 Task: Find connections with filter location Tela with filter topic #hr with filter profile language Potuguese with filter current company TransPerfect with filter school SNS College of Engineering with filter industry Rail Transportation with filter service category Management with filter keywords title Brand Manager
Action: Mouse moved to (496, 68)
Screenshot: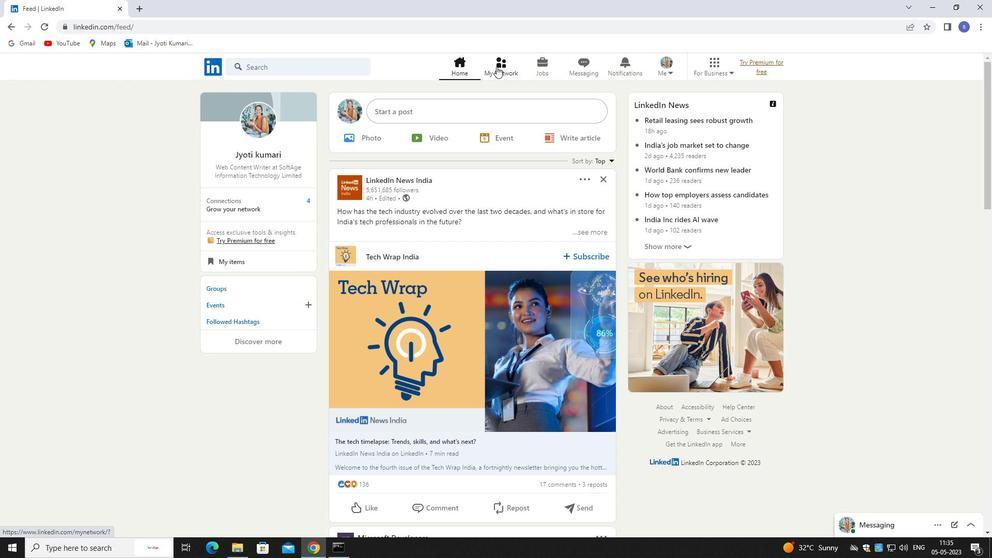 
Action: Mouse pressed left at (496, 68)
Screenshot: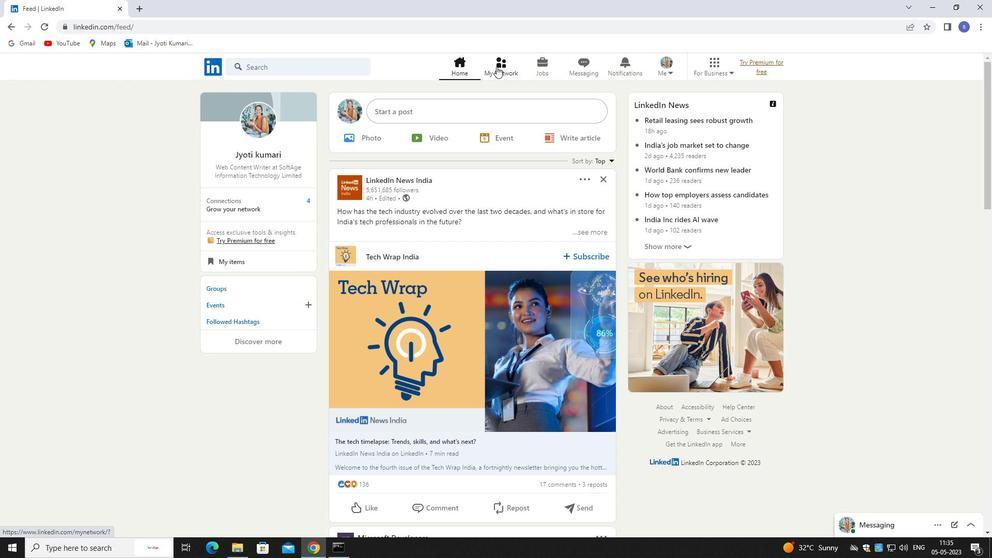 
Action: Mouse moved to (305, 121)
Screenshot: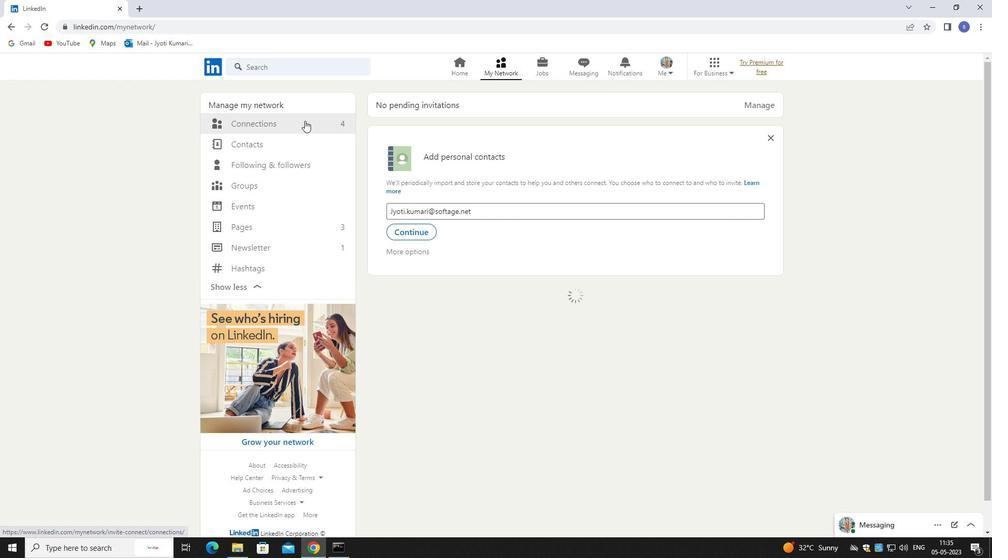 
Action: Mouse pressed left at (305, 121)
Screenshot: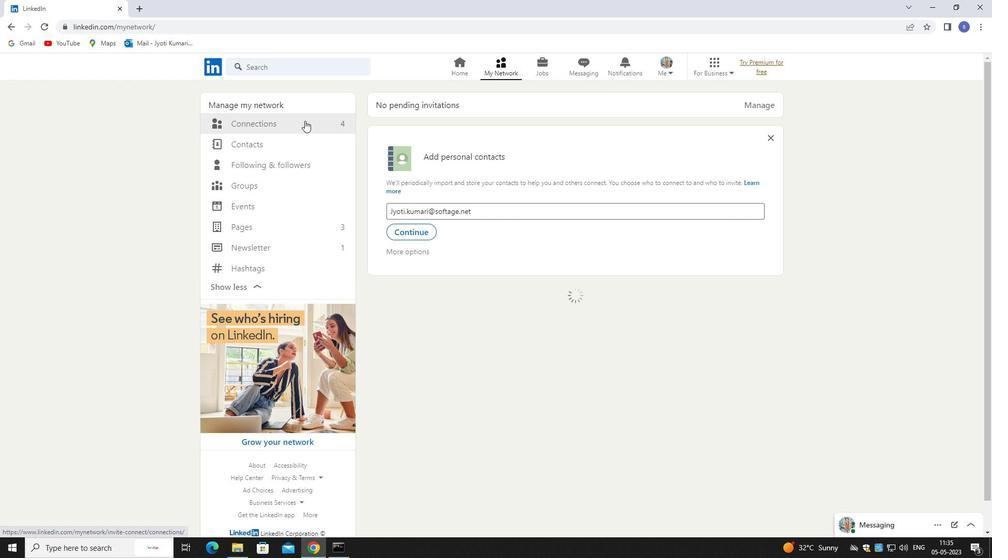 
Action: Mouse moved to (305, 121)
Screenshot: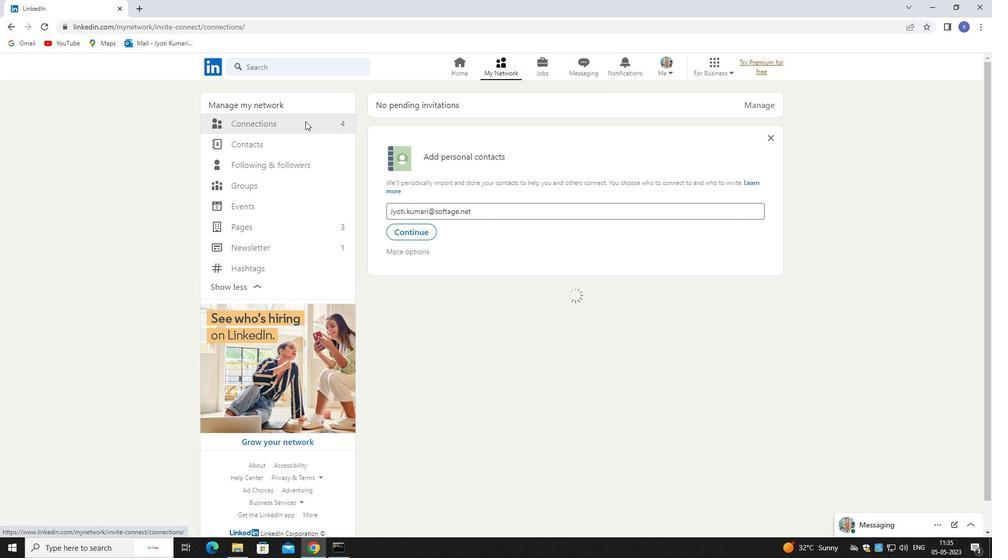 
Action: Mouse pressed left at (305, 121)
Screenshot: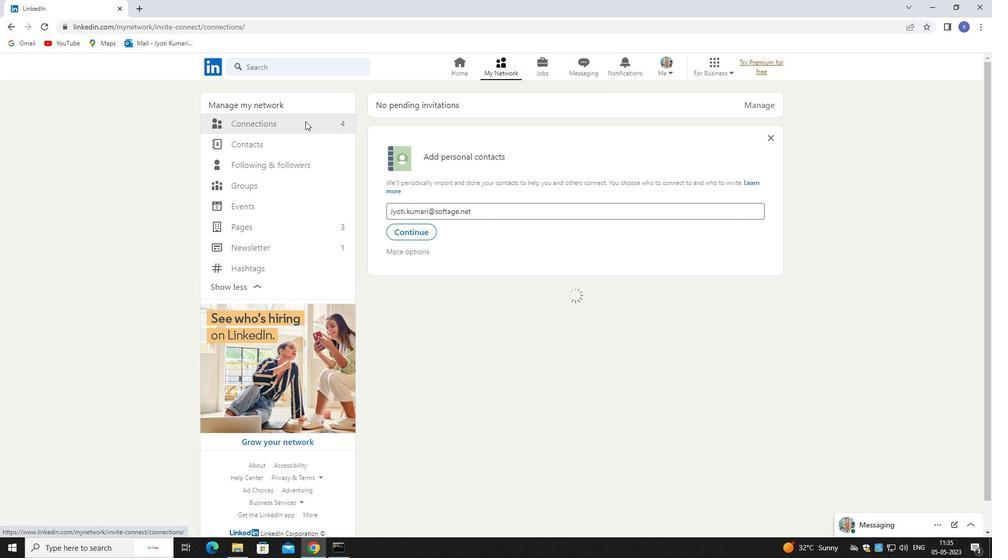 
Action: Mouse moved to (571, 123)
Screenshot: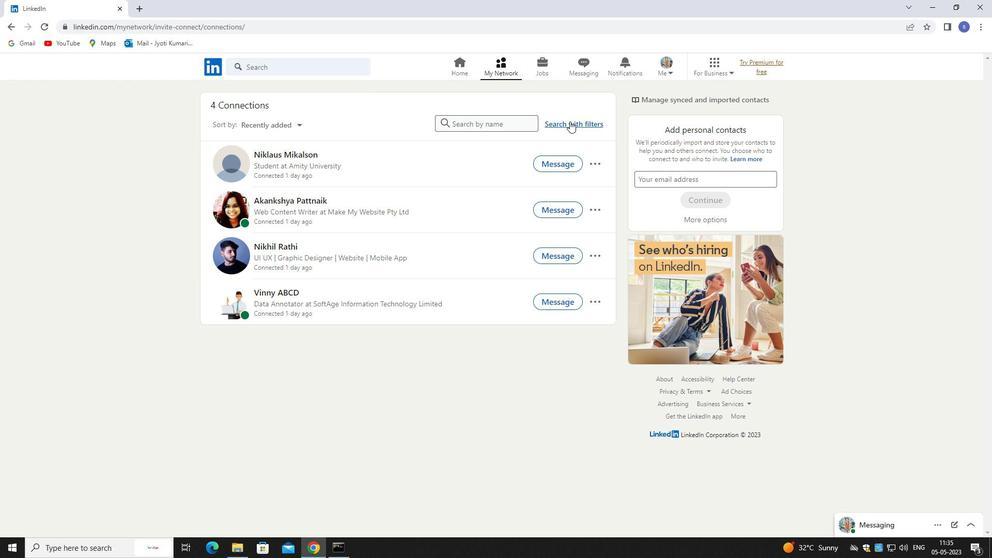
Action: Mouse pressed left at (571, 123)
Screenshot: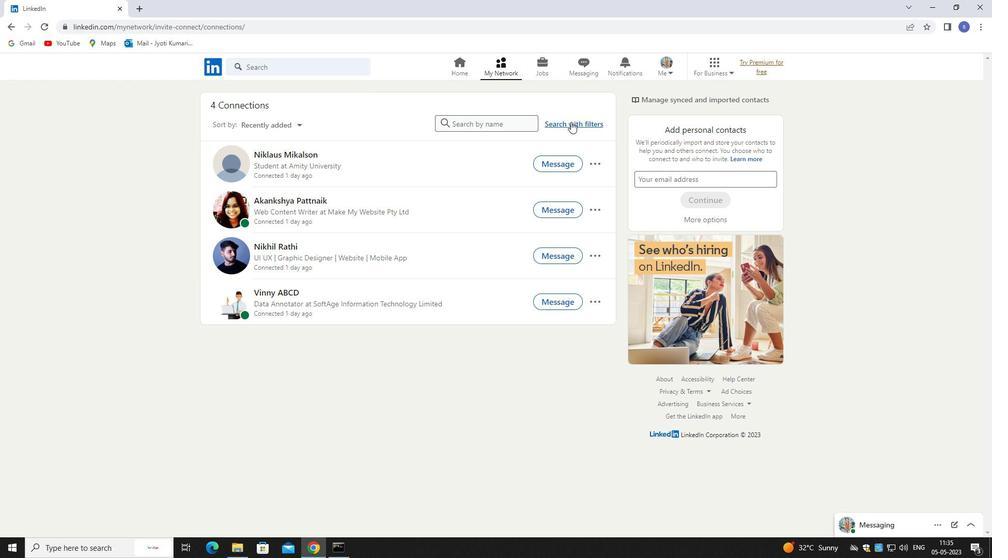 
Action: Mouse moved to (533, 92)
Screenshot: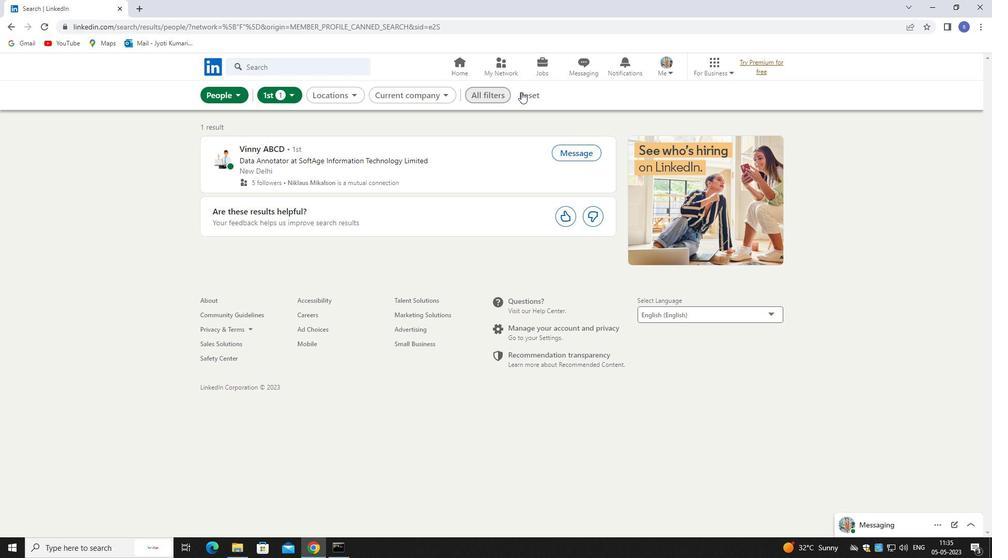 
Action: Mouse pressed left at (533, 92)
Screenshot: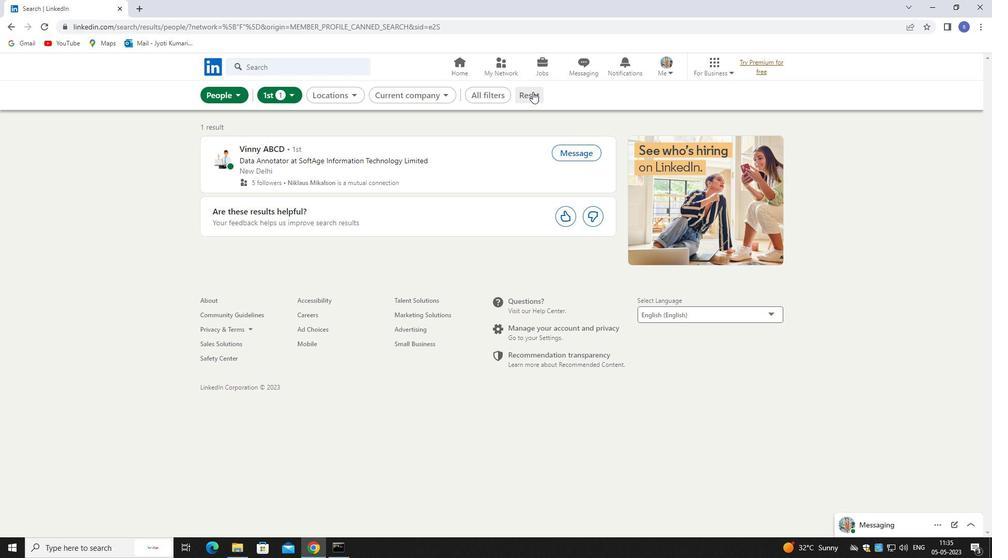 
Action: Mouse moved to (492, 94)
Screenshot: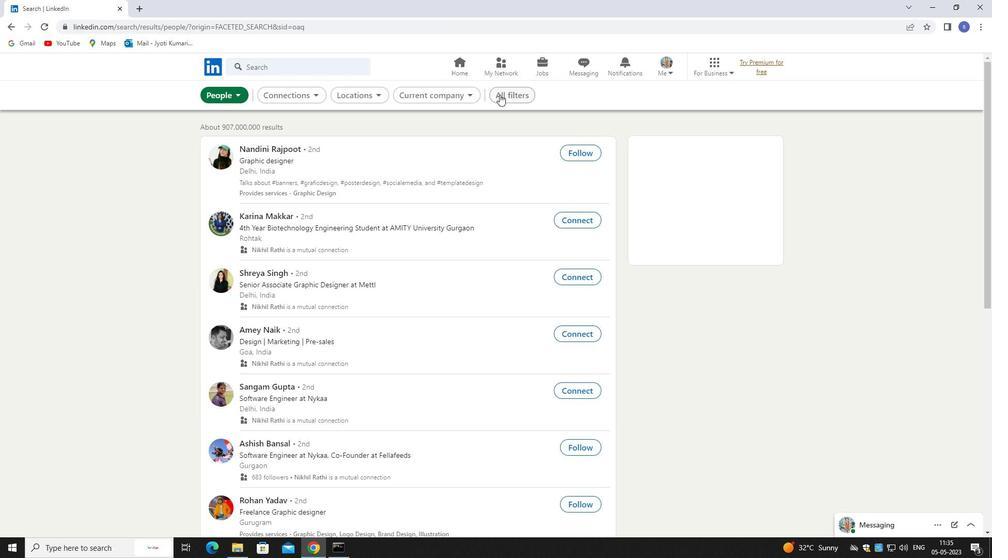 
Action: Mouse pressed left at (492, 94)
Screenshot: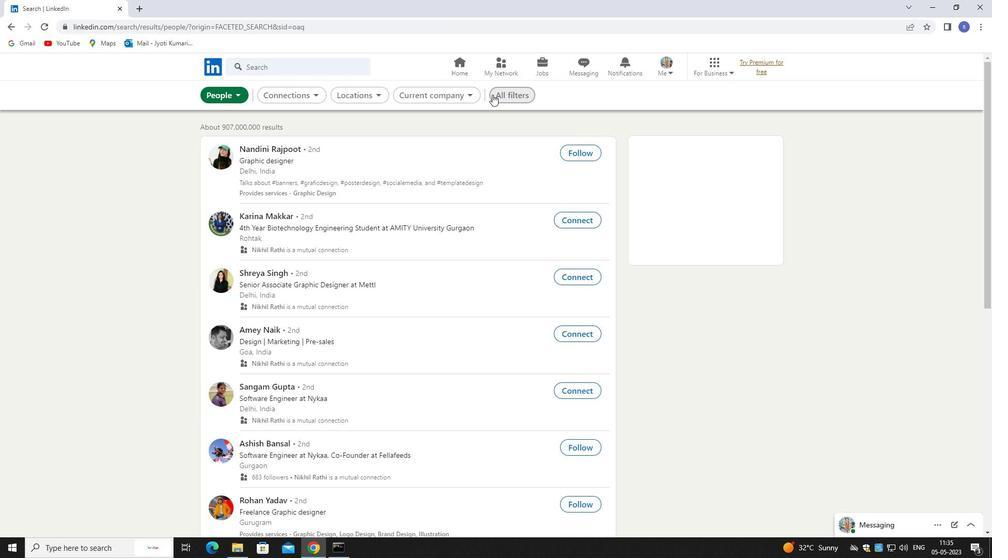 
Action: Mouse moved to (871, 403)
Screenshot: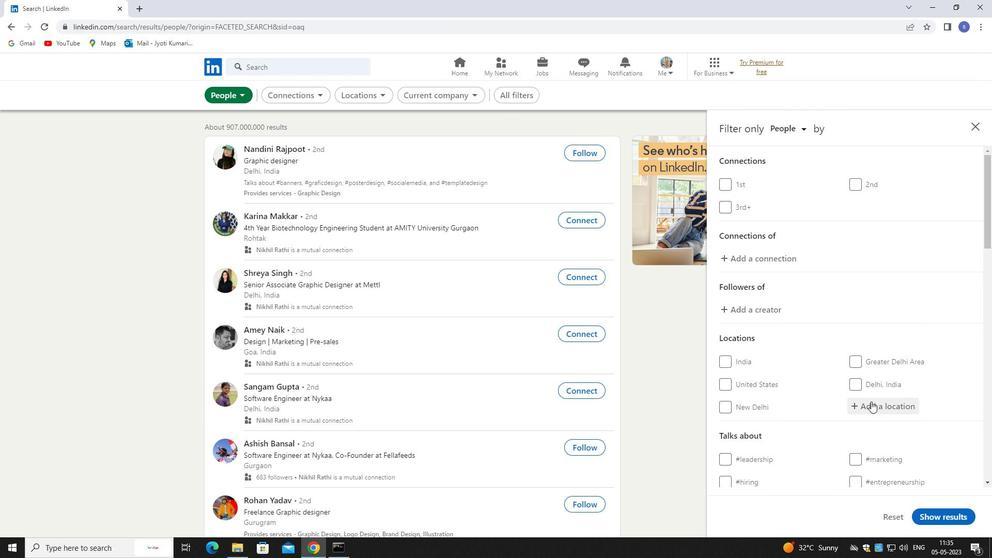 
Action: Mouse pressed left at (871, 403)
Screenshot: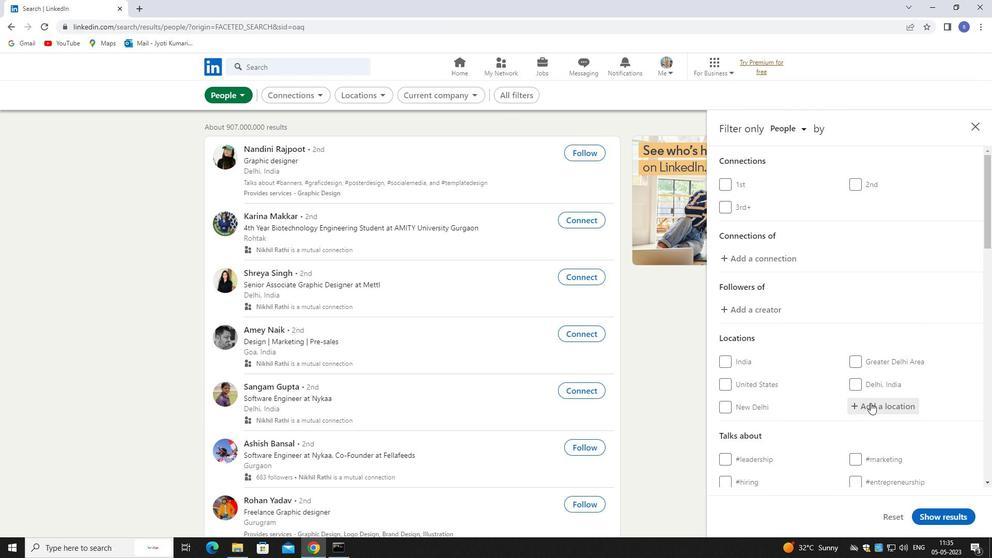
Action: Mouse moved to (870, 404)
Screenshot: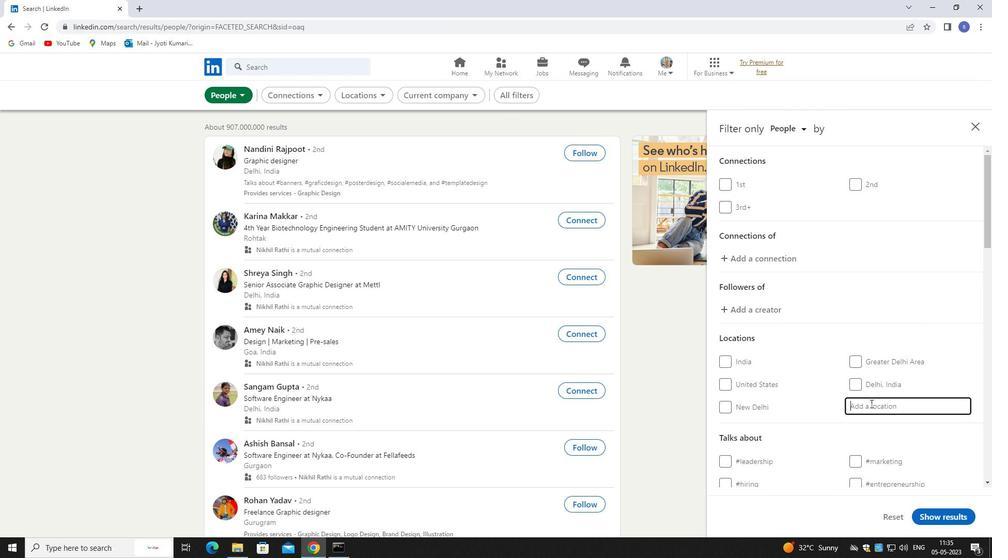 
Action: Key pressed <Key.shift>TELA
Screenshot: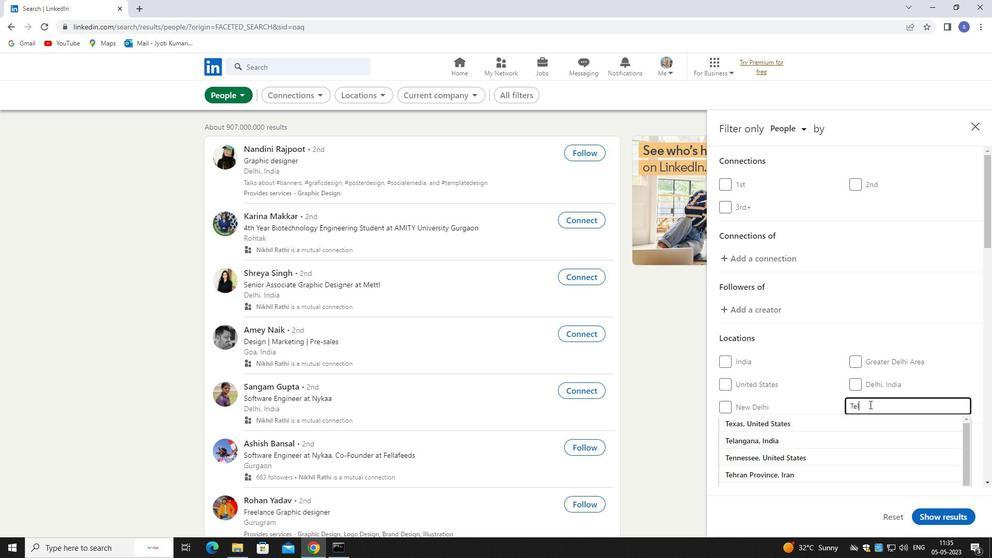 
Action: Mouse moved to (876, 430)
Screenshot: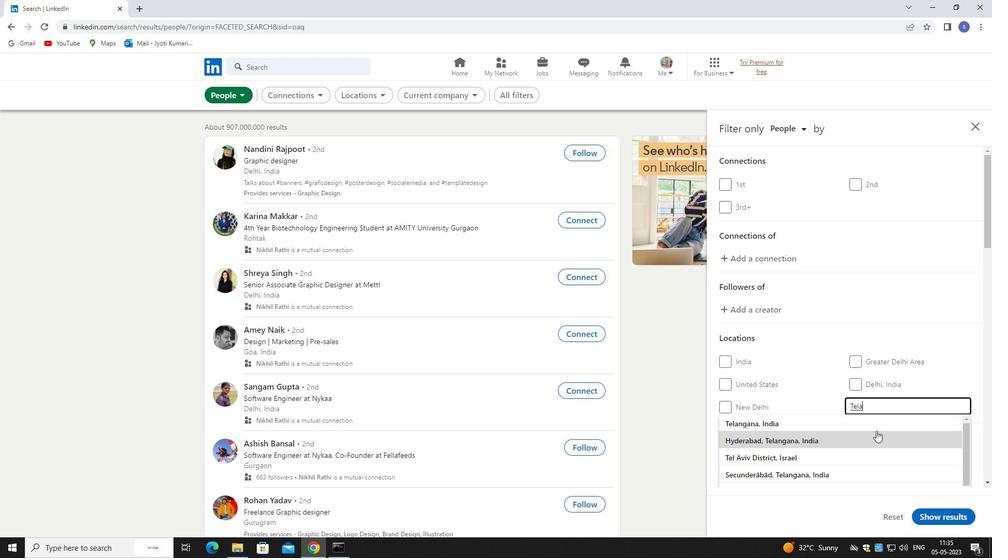 
Action: Mouse scrolled (876, 430) with delta (0, 0)
Screenshot: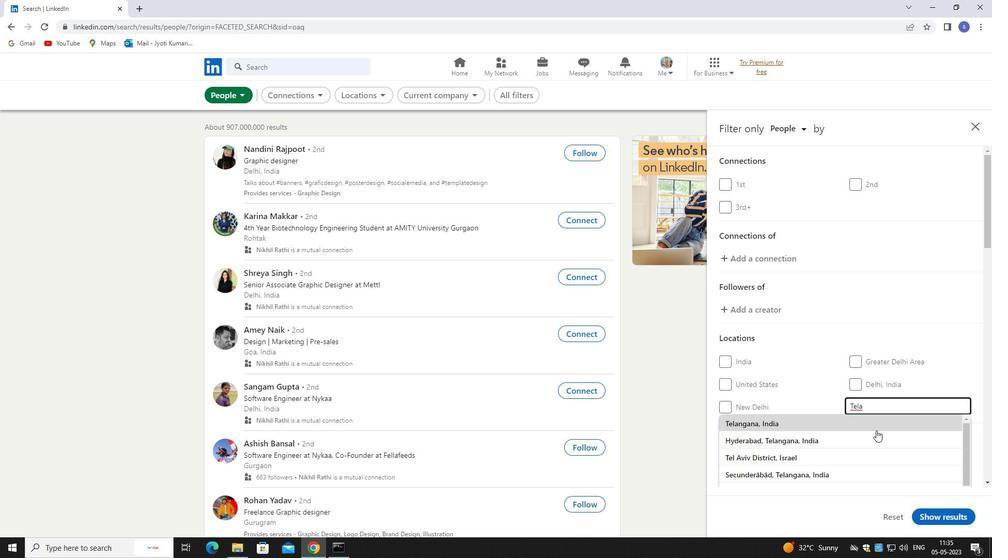 
Action: Mouse scrolled (876, 430) with delta (0, 0)
Screenshot: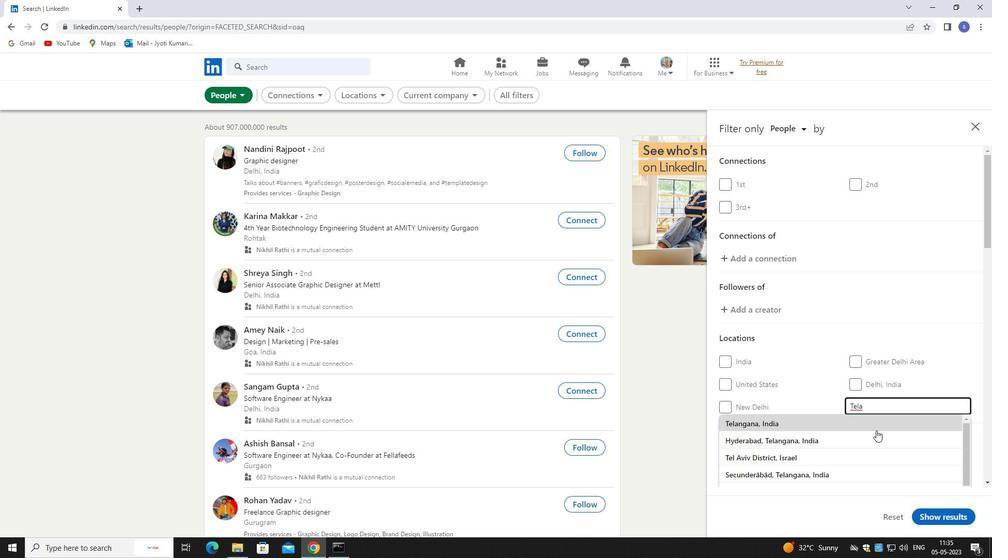 
Action: Mouse scrolled (876, 430) with delta (0, 0)
Screenshot: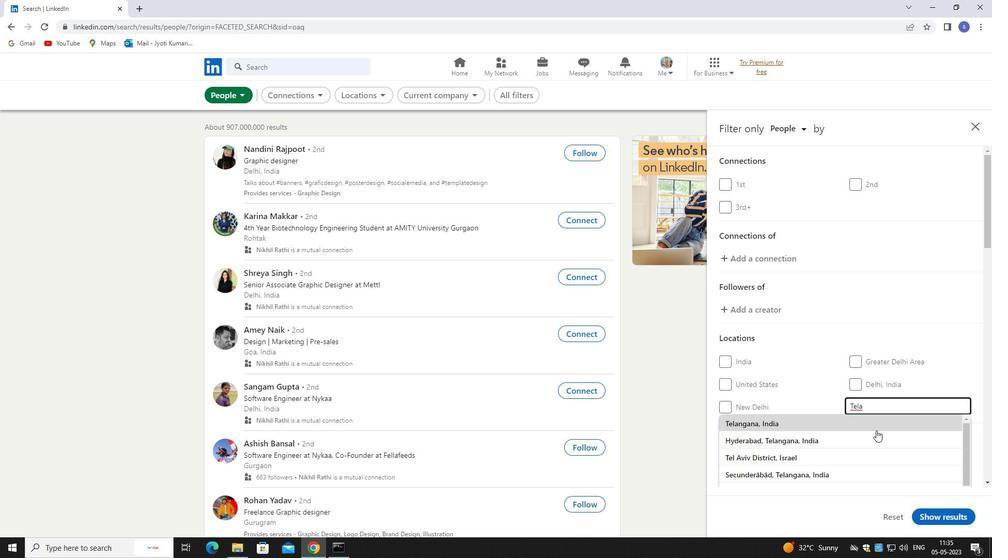 
Action: Mouse moved to (867, 357)
Screenshot: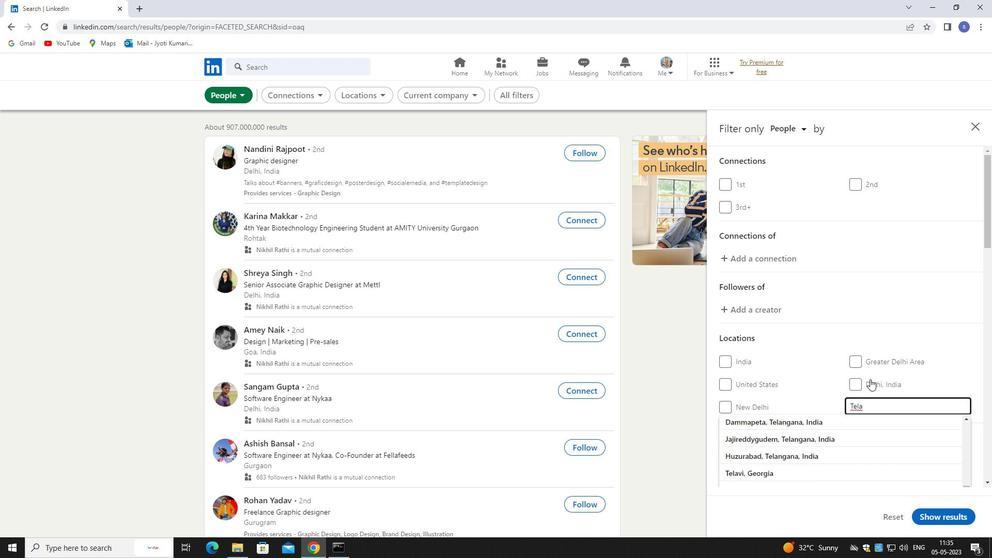 
Action: Mouse scrolled (867, 357) with delta (0, 0)
Screenshot: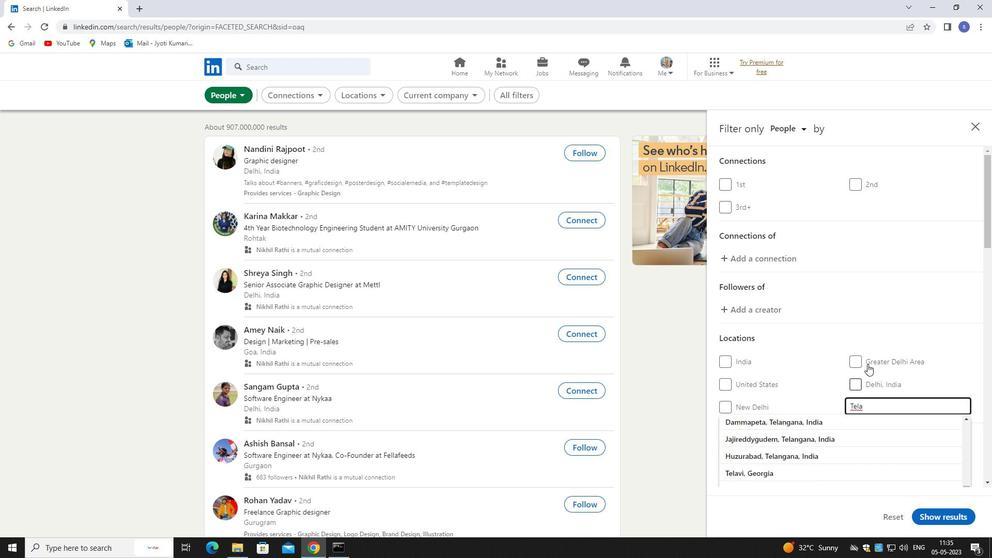 
Action: Mouse scrolled (867, 357) with delta (0, 0)
Screenshot: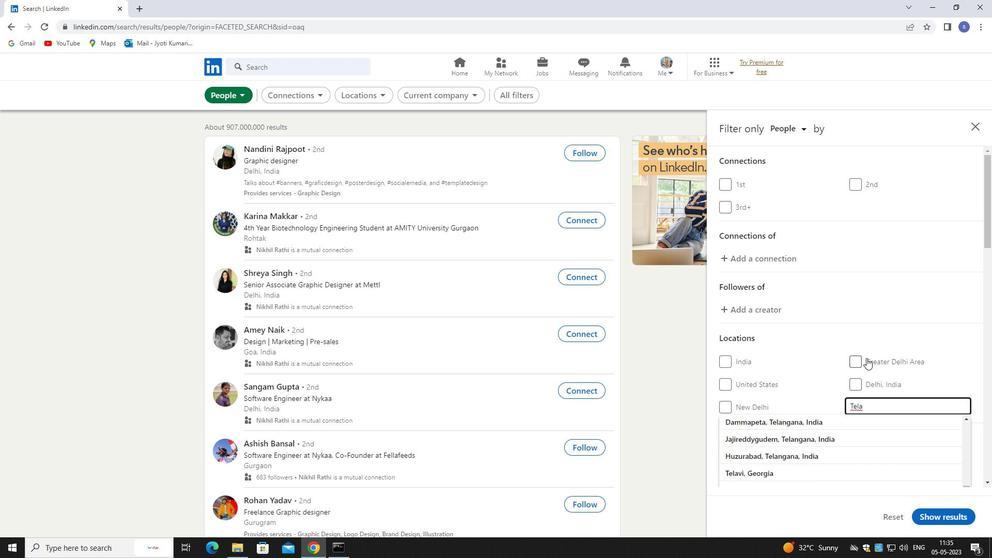 
Action: Mouse scrolled (867, 357) with delta (0, 0)
Screenshot: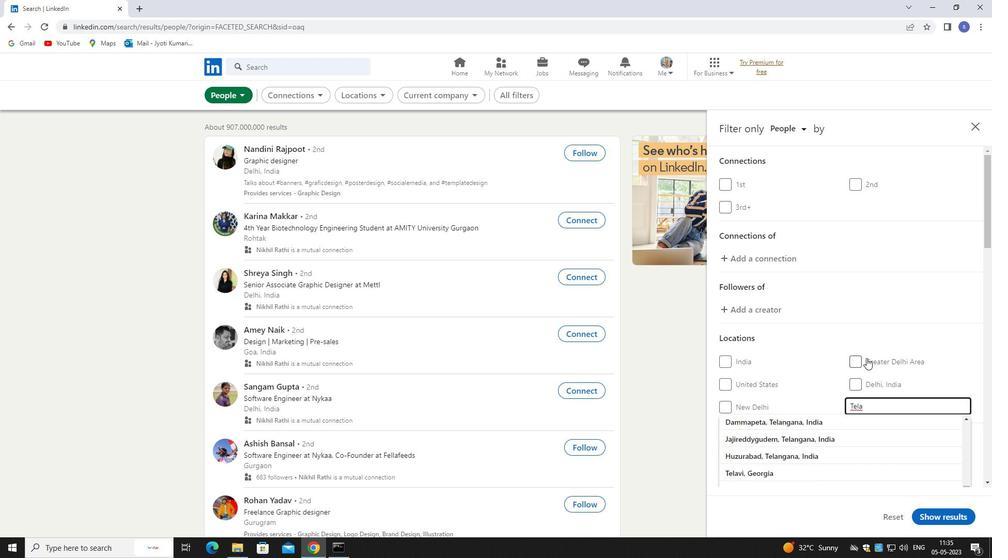 
Action: Mouse scrolled (867, 357) with delta (0, 0)
Screenshot: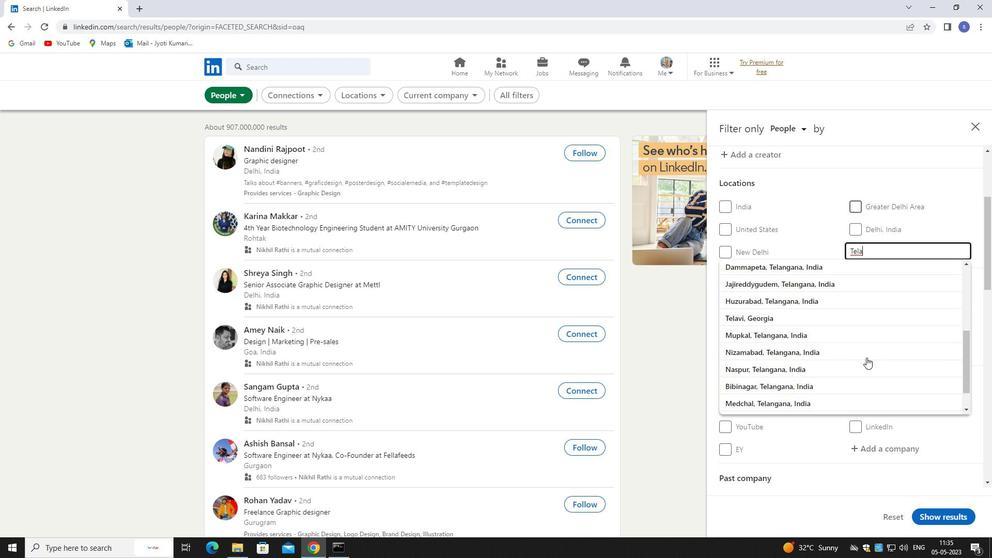 
Action: Mouse scrolled (867, 357) with delta (0, 0)
Screenshot: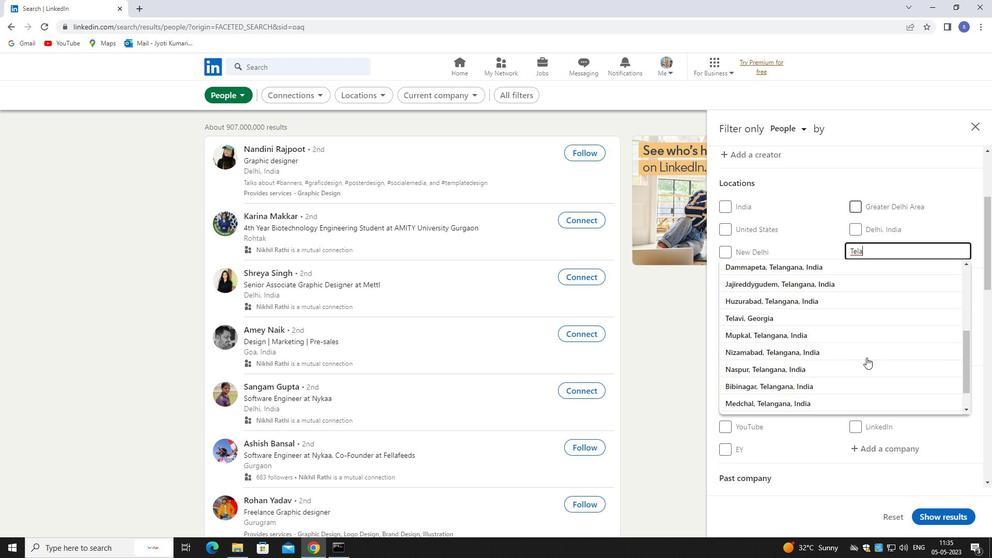 
Action: Mouse scrolled (867, 357) with delta (0, 0)
Screenshot: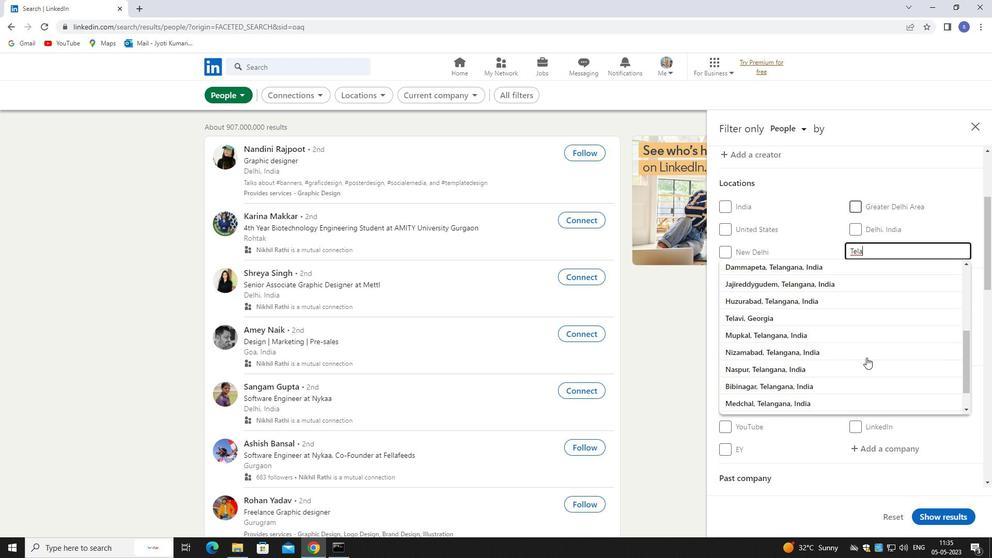 
Action: Mouse moved to (878, 291)
Screenshot: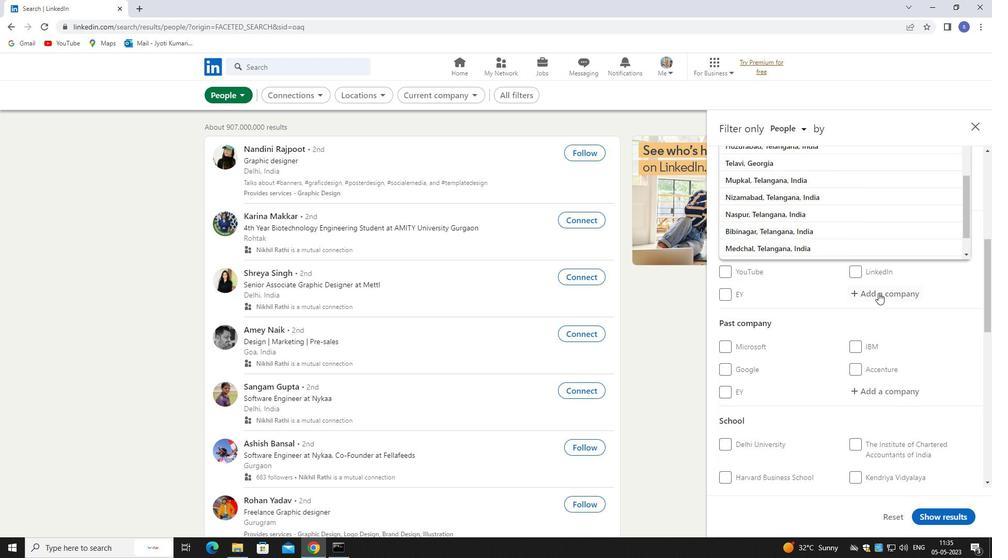 
Action: Mouse pressed left at (878, 291)
Screenshot: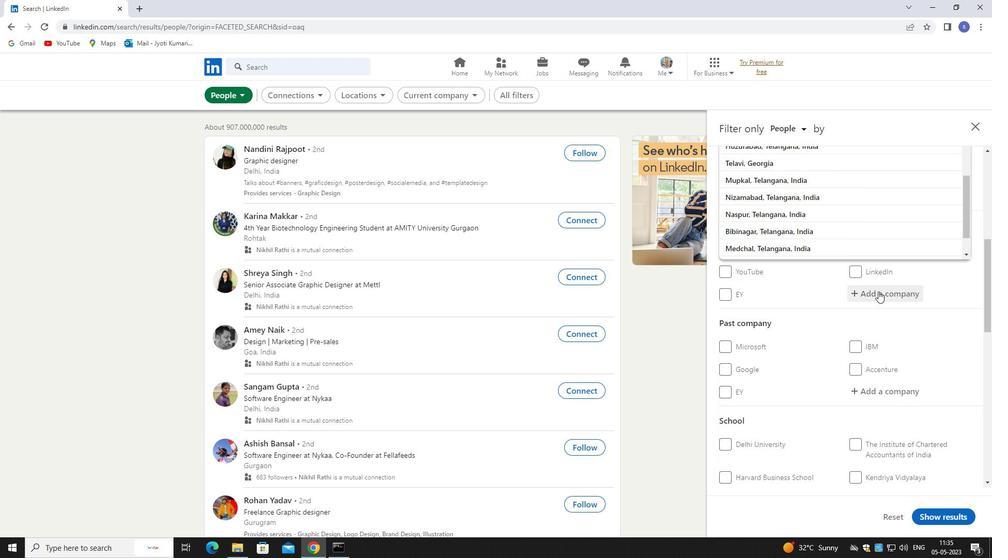
Action: Mouse moved to (883, 190)
Screenshot: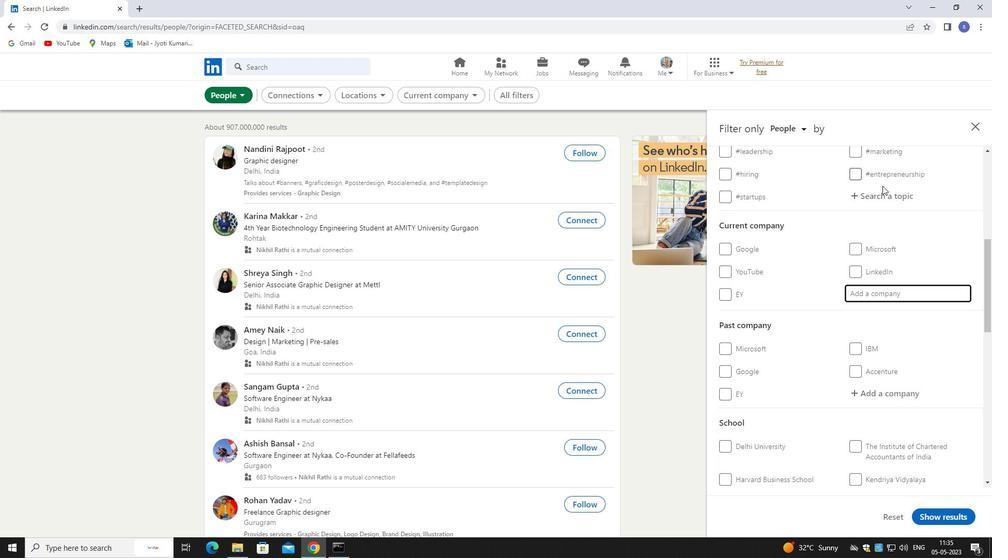 
Action: Mouse pressed left at (883, 190)
Screenshot: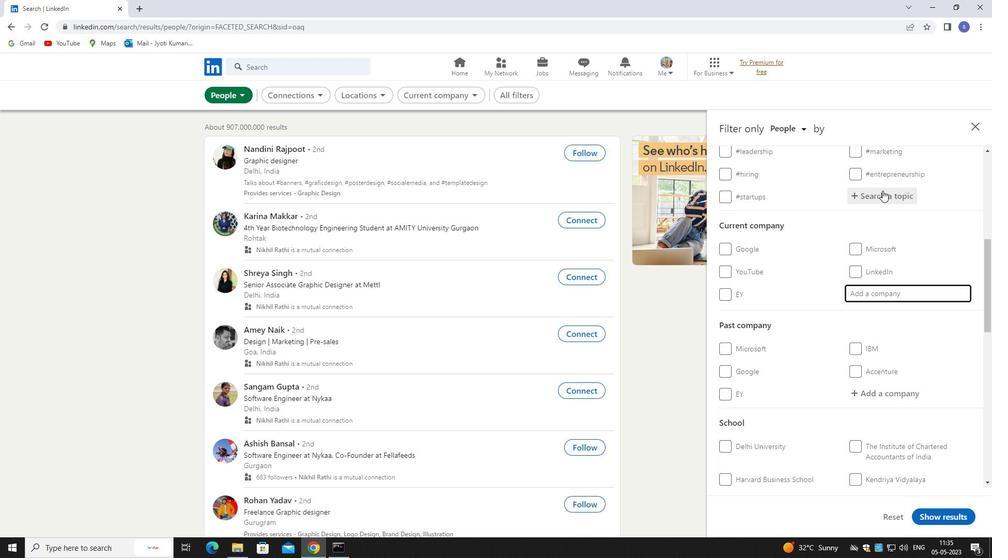 
Action: Key pressed HR
Screenshot: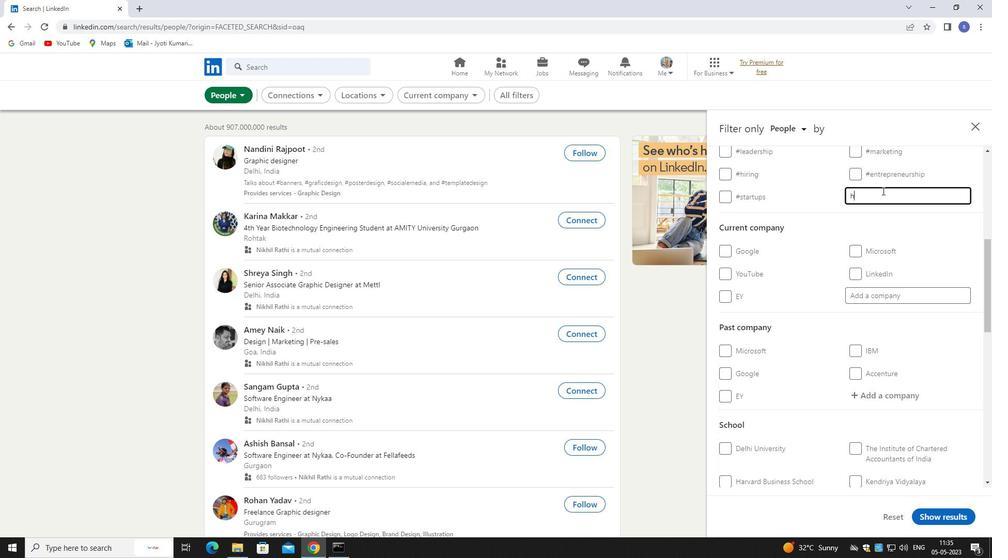 
Action: Mouse moved to (854, 213)
Screenshot: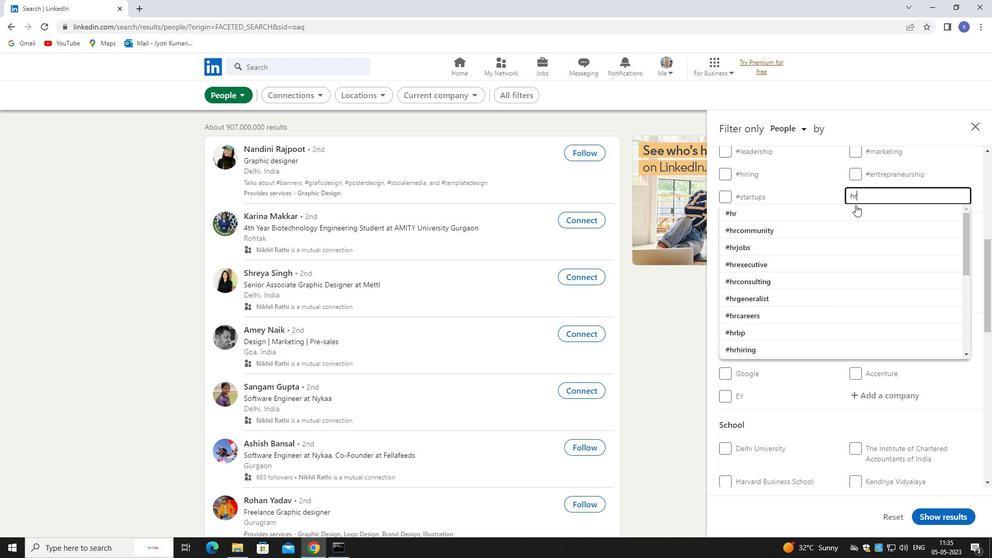 
Action: Mouse pressed left at (854, 213)
Screenshot: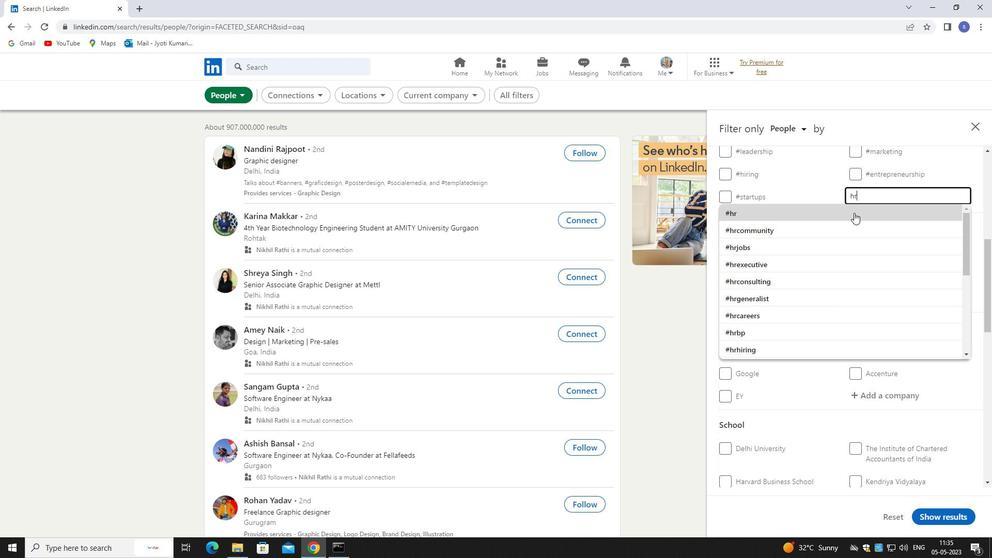 
Action: Mouse scrolled (854, 212) with delta (0, 0)
Screenshot: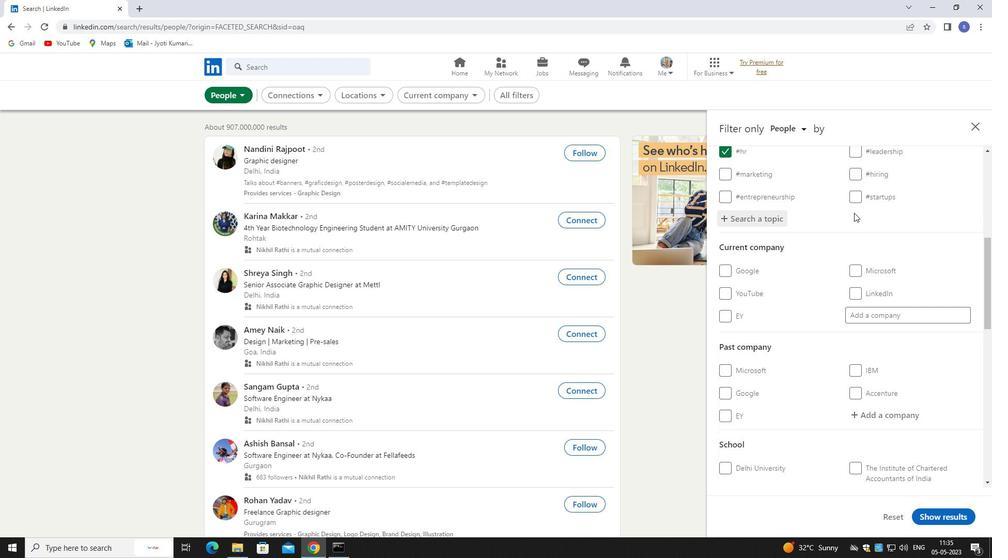 
Action: Mouse scrolled (854, 212) with delta (0, 0)
Screenshot: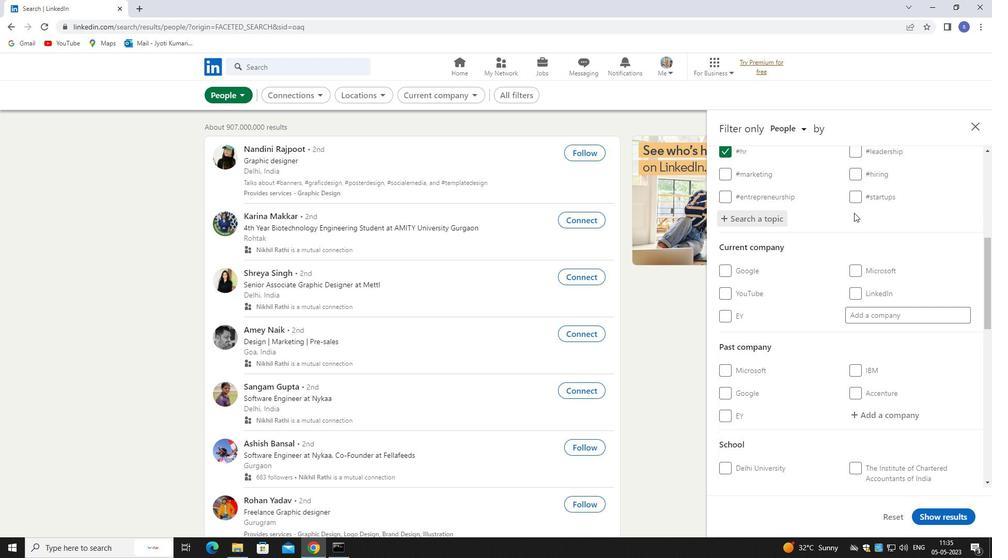 
Action: Mouse moved to (854, 214)
Screenshot: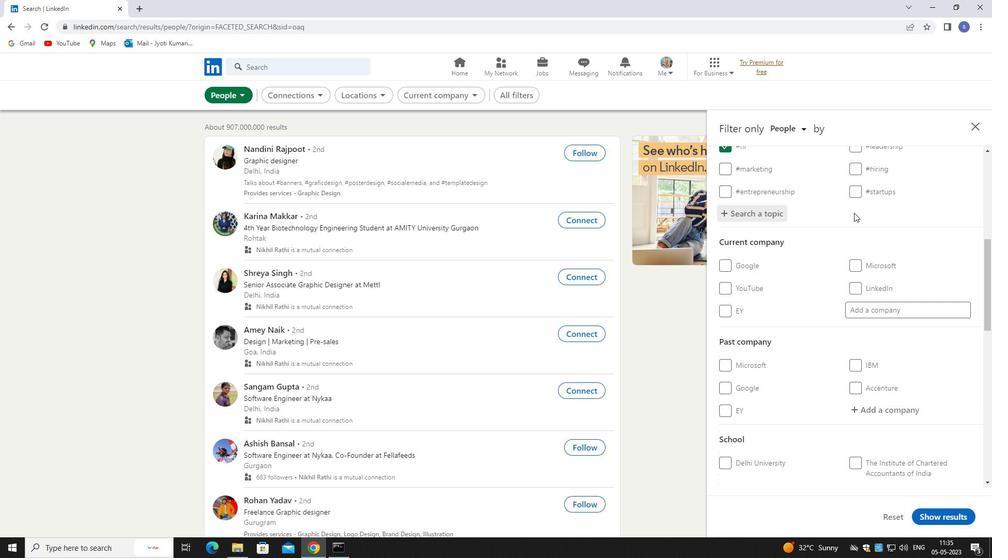 
Action: Mouse scrolled (854, 214) with delta (0, 0)
Screenshot: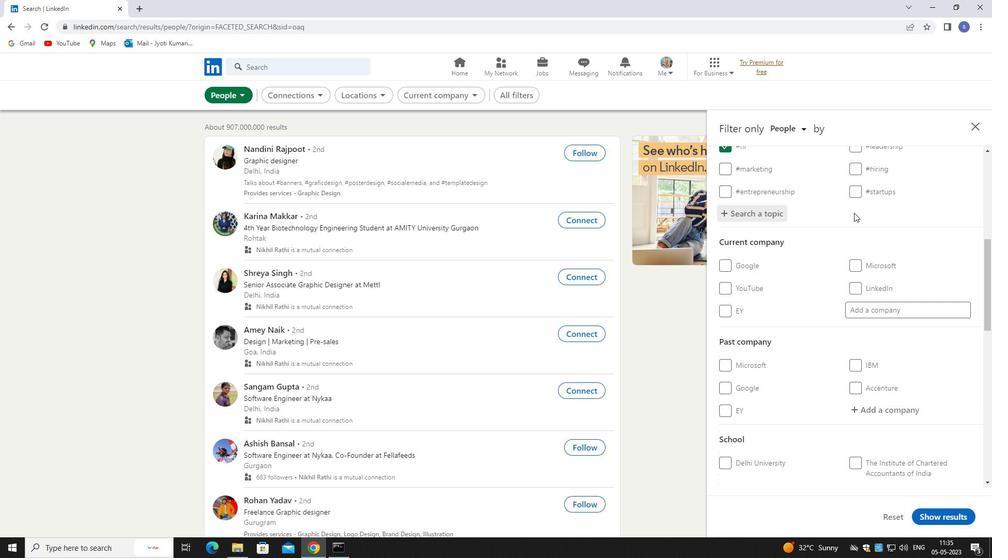 
Action: Mouse moved to (895, 163)
Screenshot: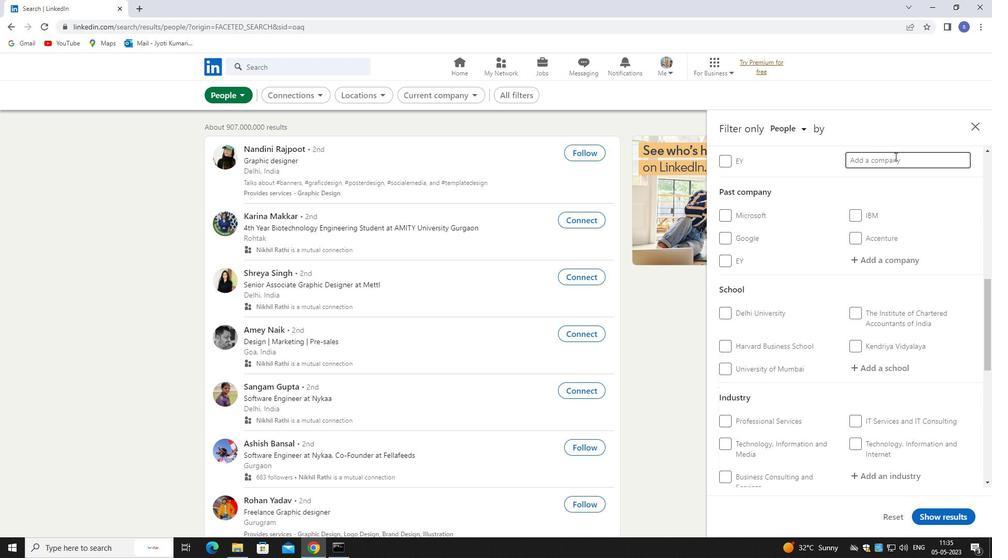 
Action: Mouse pressed left at (895, 163)
Screenshot: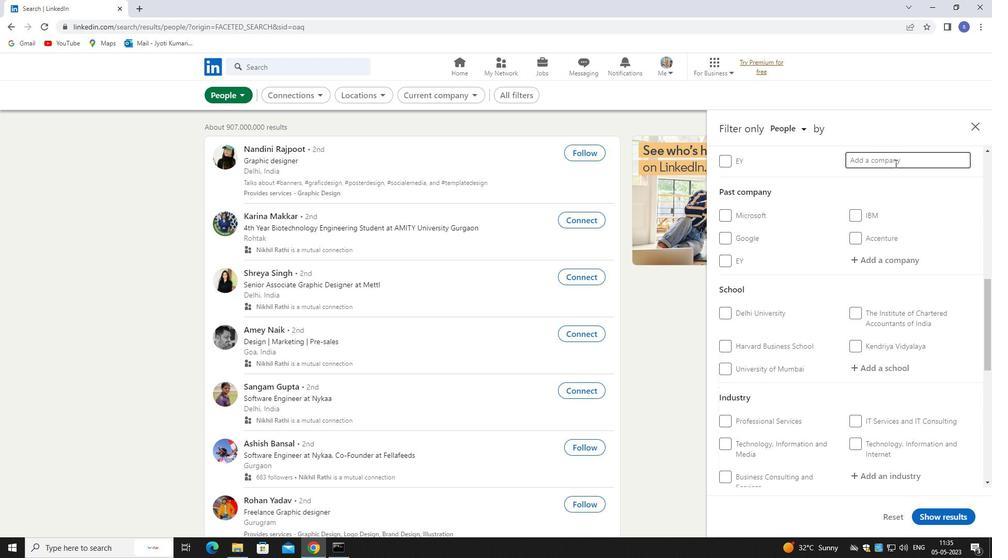 
Action: Key pressed TRANSP
Screenshot: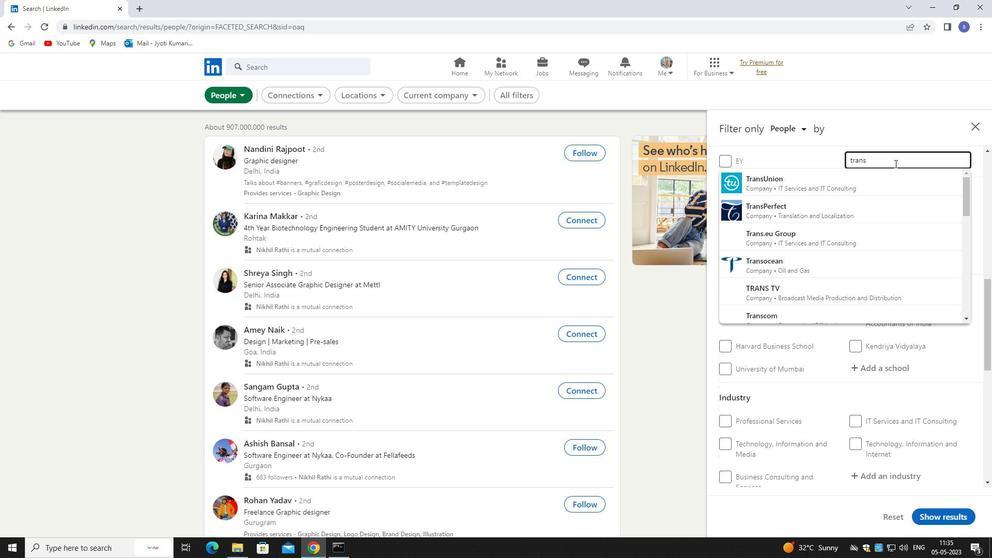 
Action: Mouse moved to (895, 177)
Screenshot: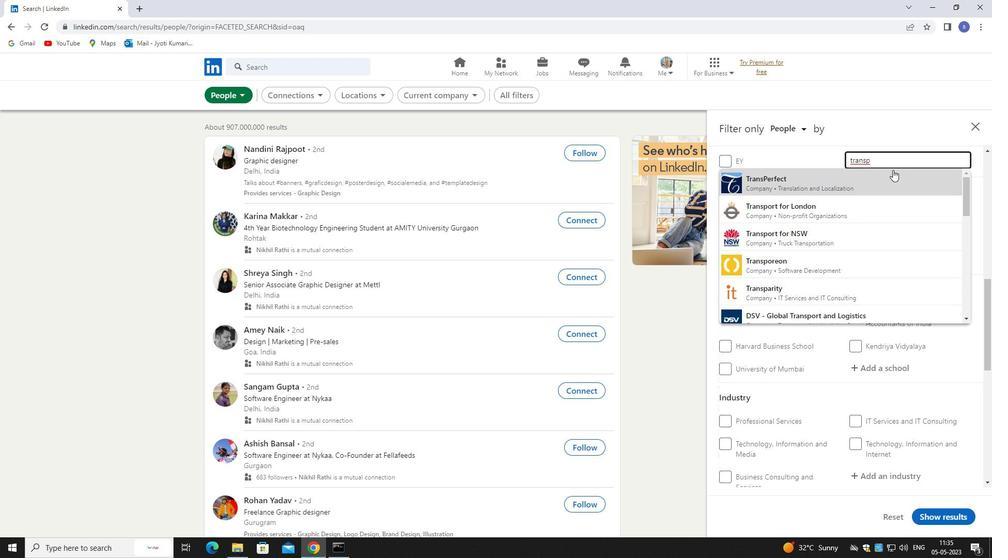 
Action: Mouse pressed left at (895, 177)
Screenshot: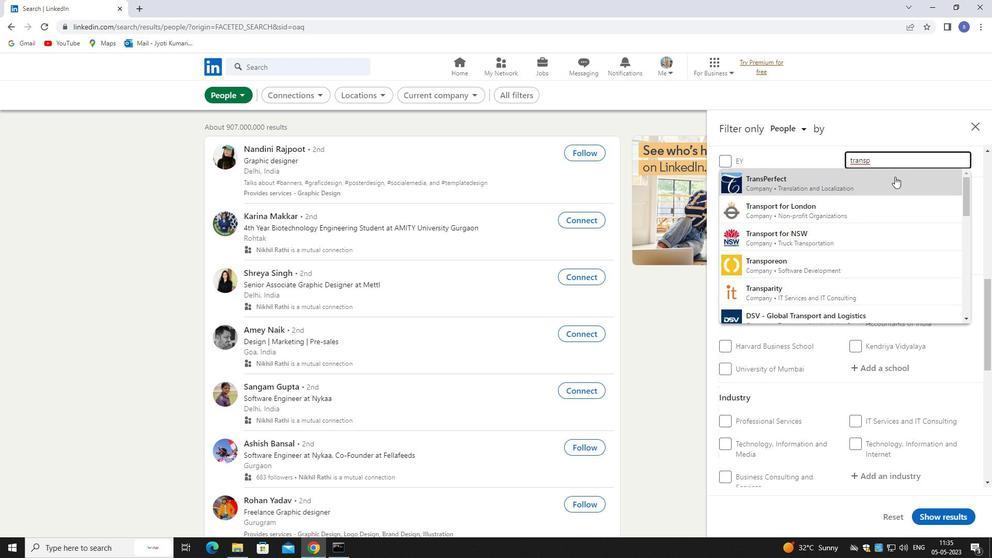 
Action: Mouse moved to (905, 191)
Screenshot: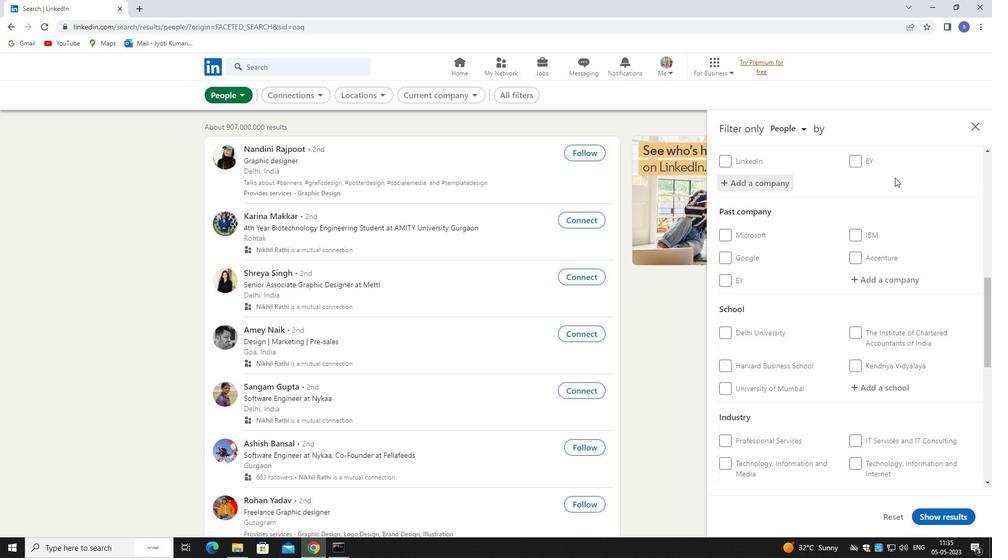 
Action: Mouse scrolled (905, 191) with delta (0, 0)
Screenshot: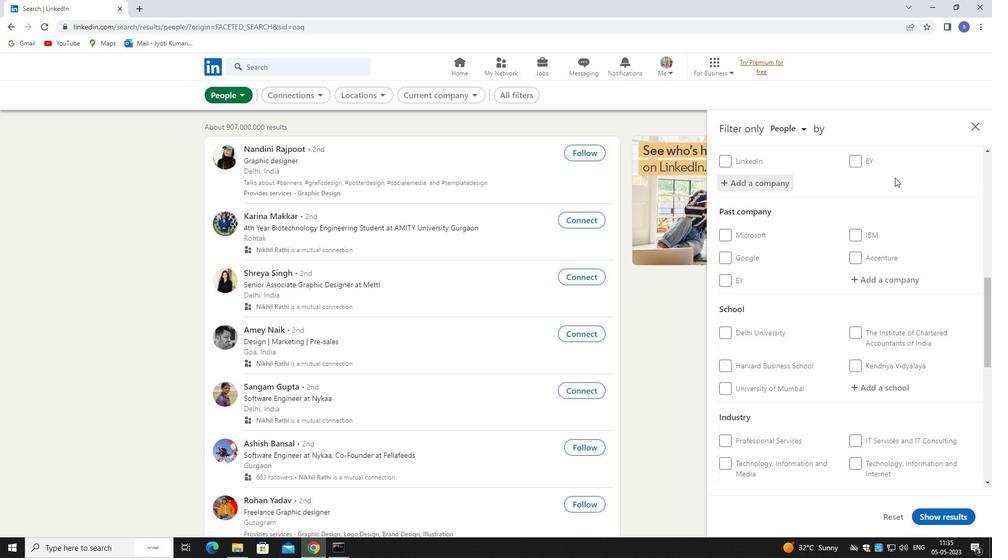 
Action: Mouse moved to (910, 205)
Screenshot: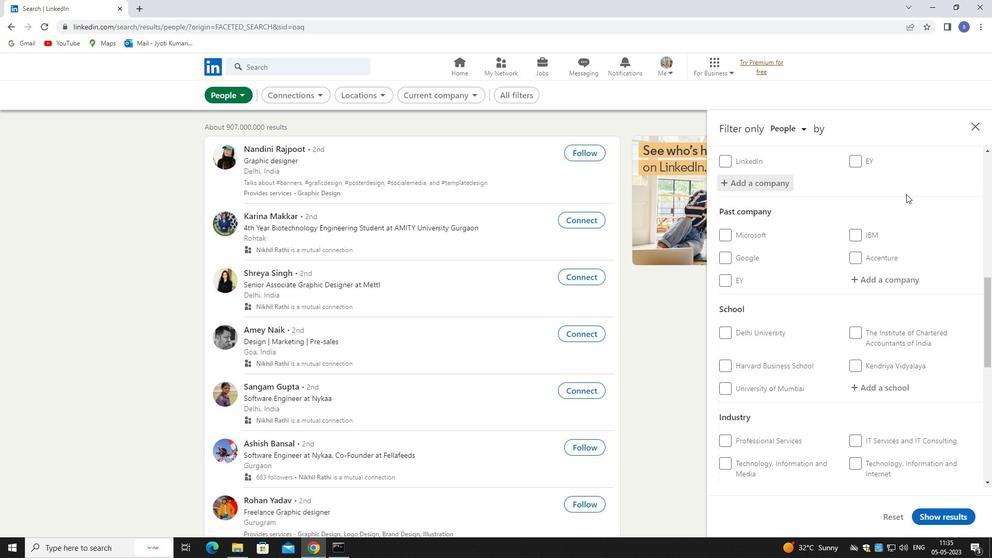 
Action: Mouse scrolled (910, 204) with delta (0, 0)
Screenshot: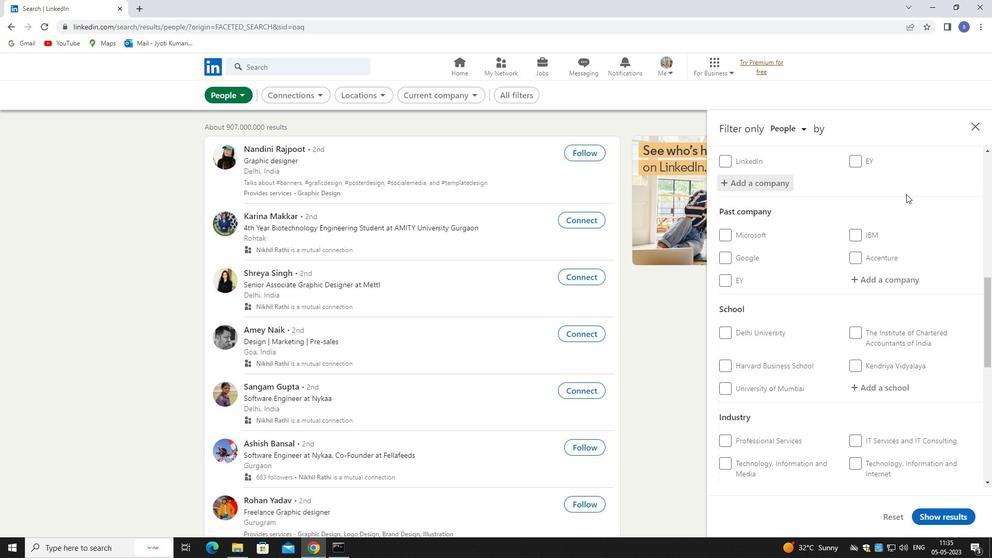 
Action: Mouse moved to (876, 283)
Screenshot: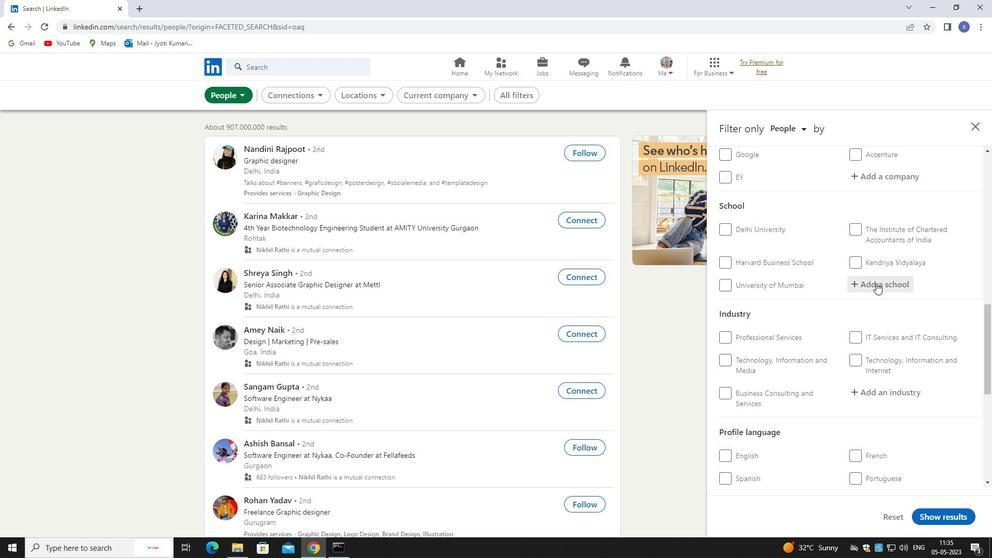 
Action: Mouse pressed left at (876, 283)
Screenshot: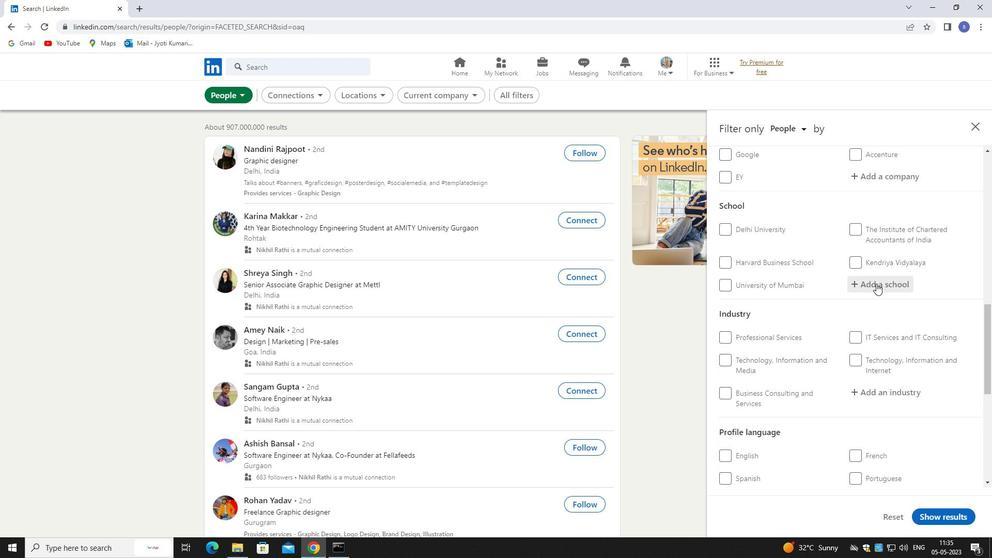 
Action: Mouse moved to (877, 283)
Screenshot: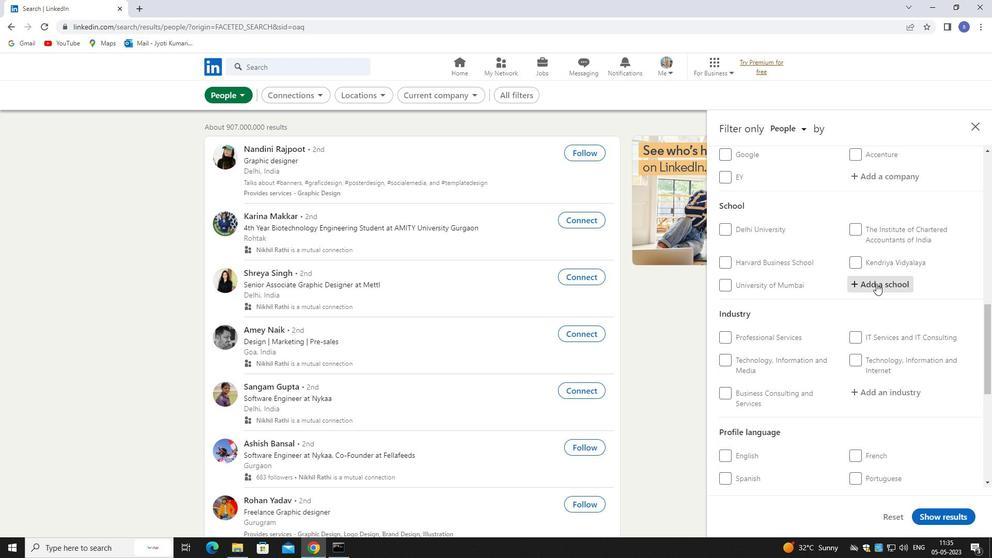 
Action: Key pressed SNS<Key.space>C
Screenshot: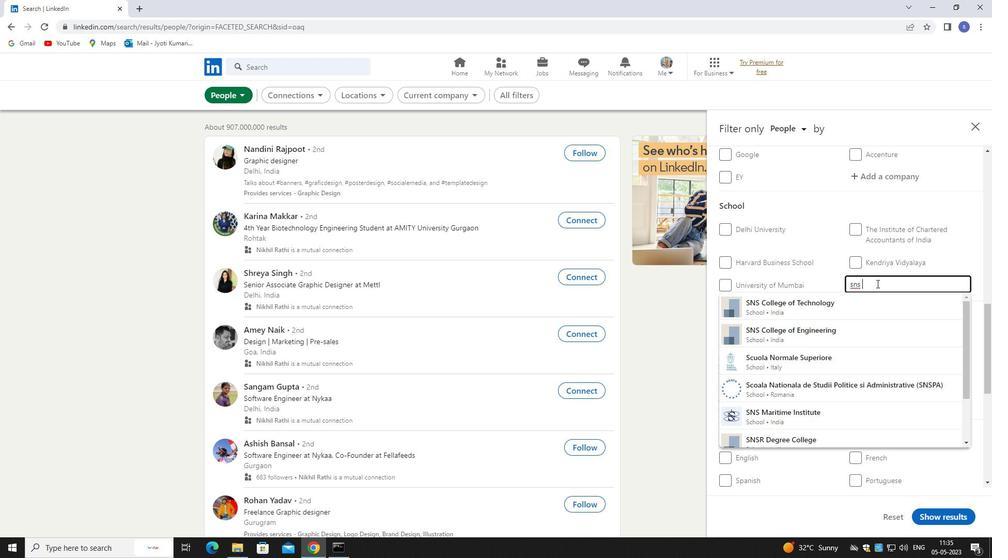 
Action: Mouse moved to (874, 342)
Screenshot: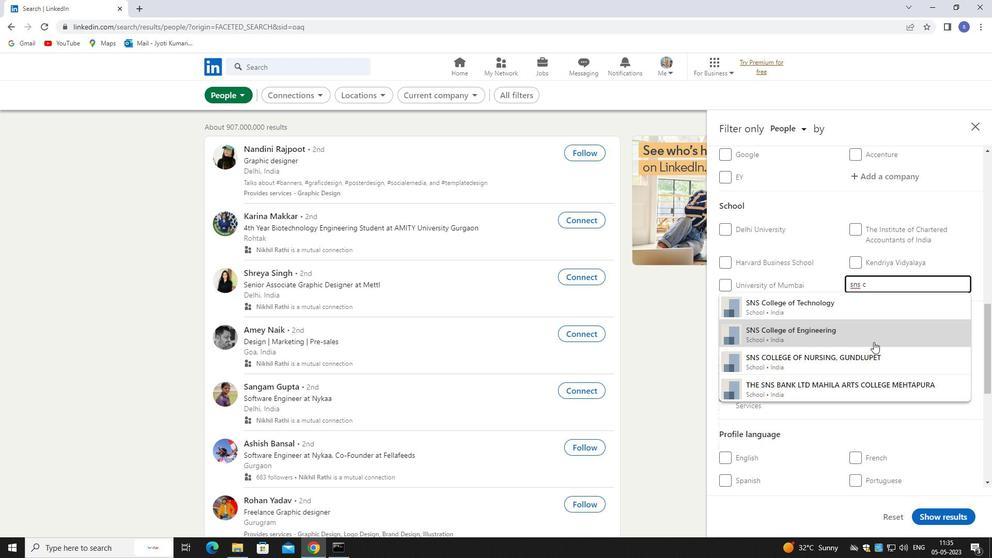 
Action: Mouse pressed left at (874, 342)
Screenshot: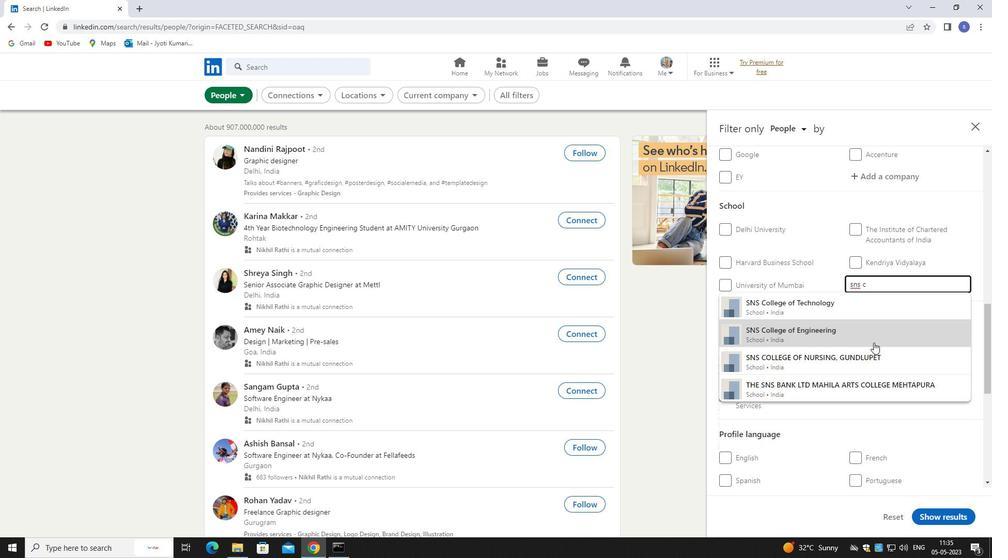 
Action: Mouse scrolled (874, 342) with delta (0, 0)
Screenshot: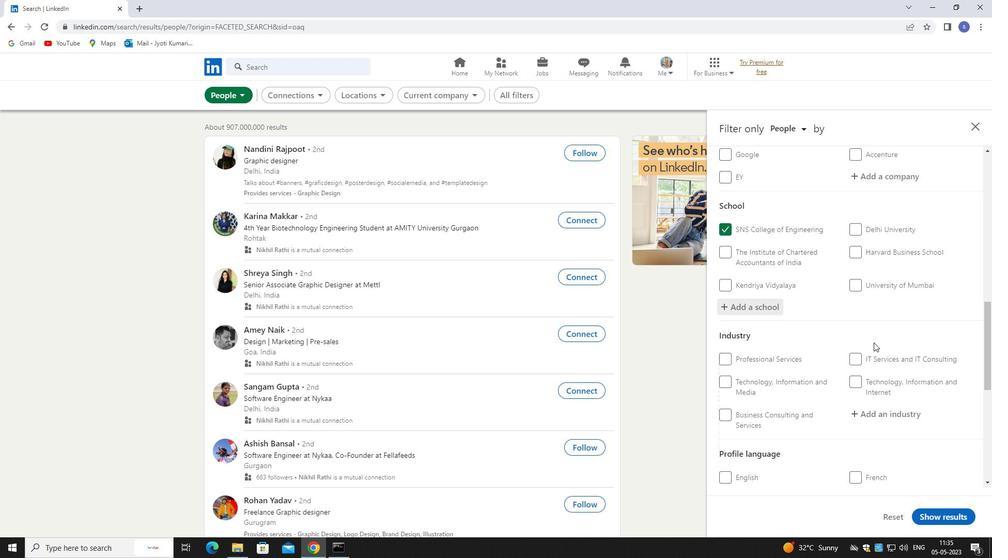 
Action: Mouse moved to (874, 343)
Screenshot: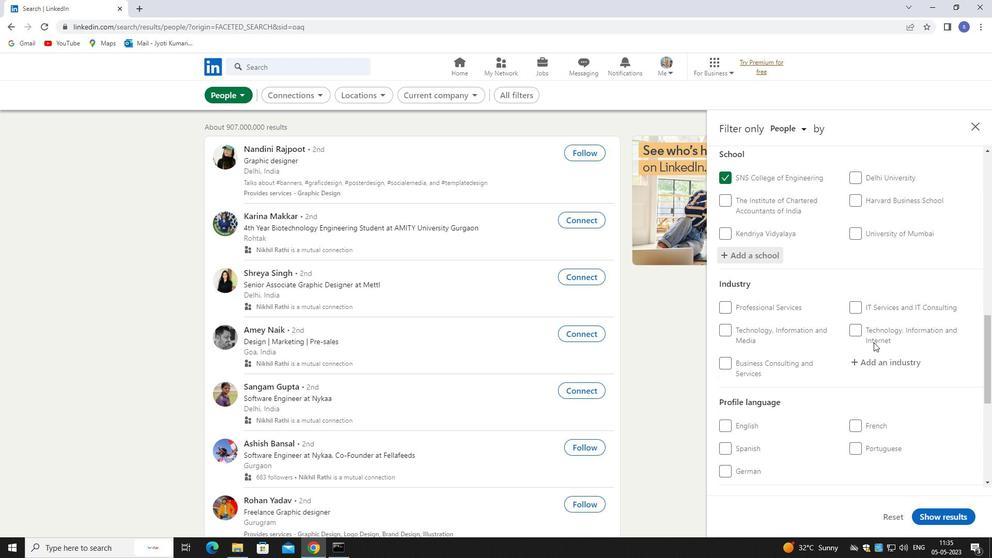 
Action: Mouse scrolled (874, 342) with delta (0, 0)
Screenshot: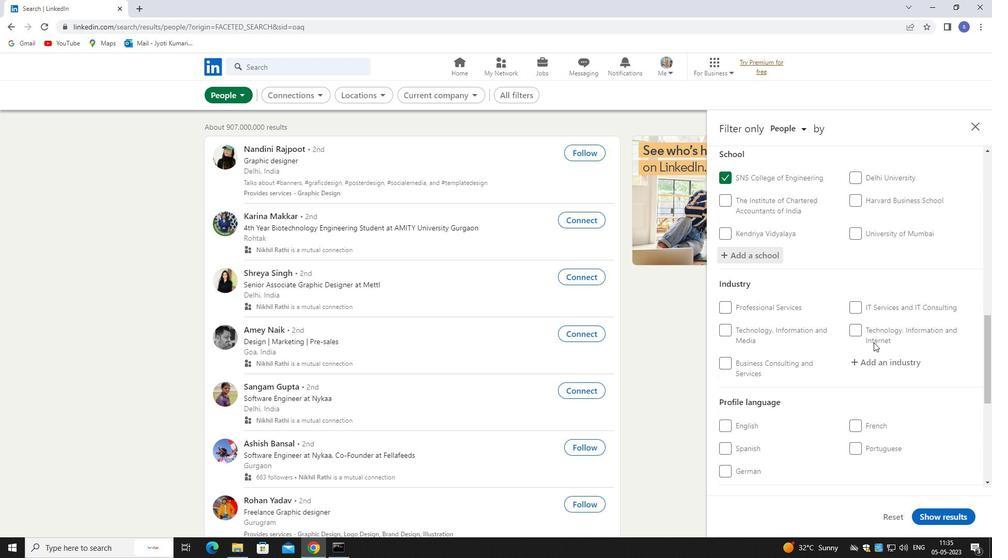 
Action: Mouse moved to (874, 344)
Screenshot: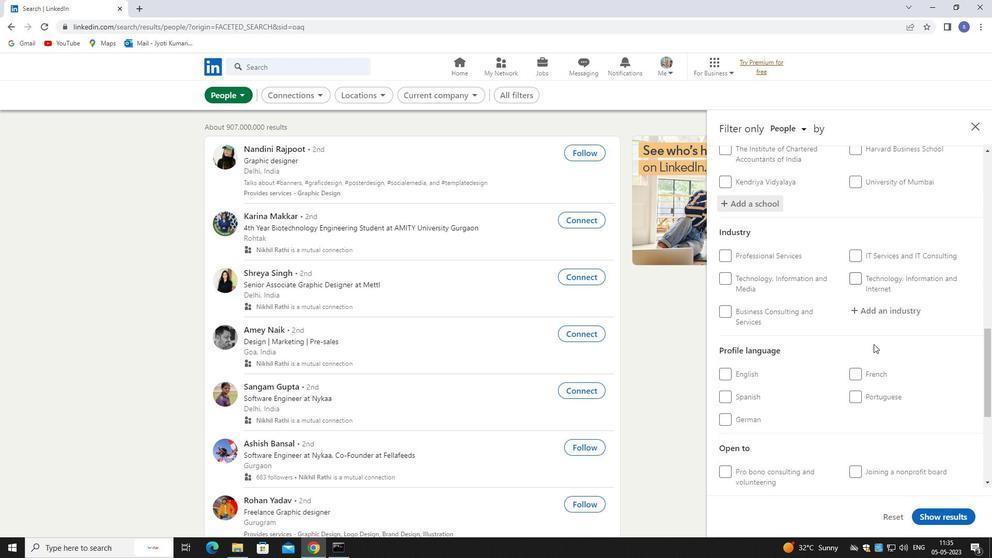 
Action: Mouse scrolled (874, 344) with delta (0, 0)
Screenshot: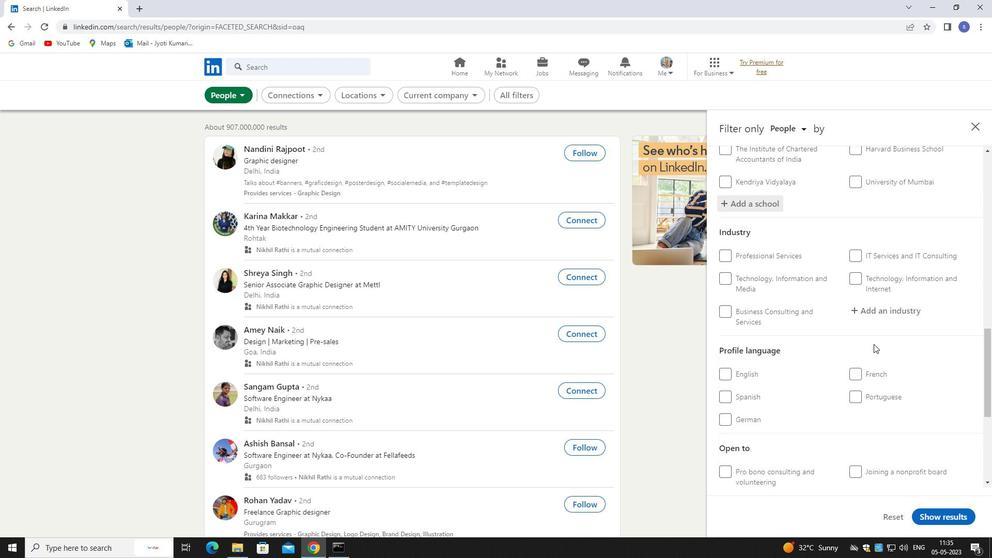 
Action: Mouse moved to (875, 344)
Screenshot: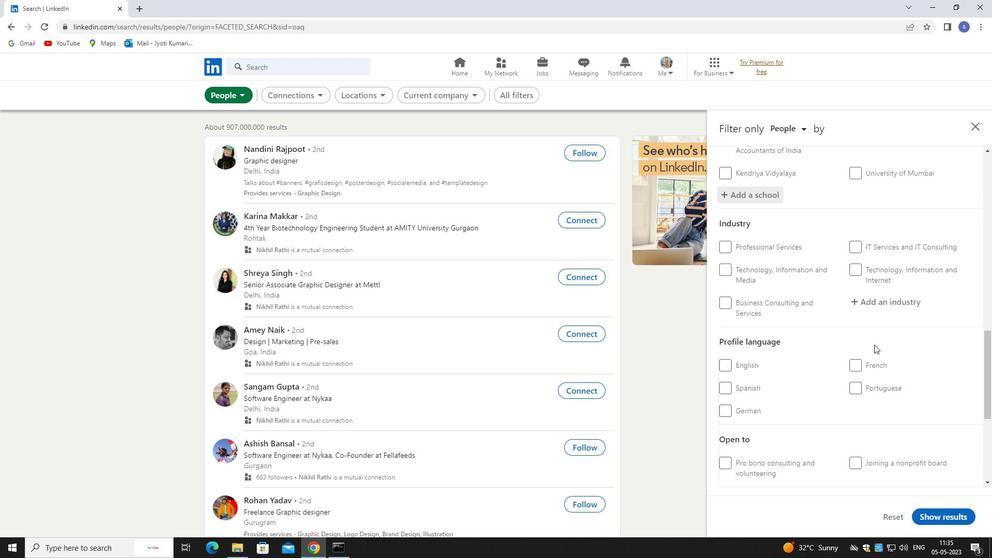 
Action: Mouse scrolled (875, 344) with delta (0, 0)
Screenshot: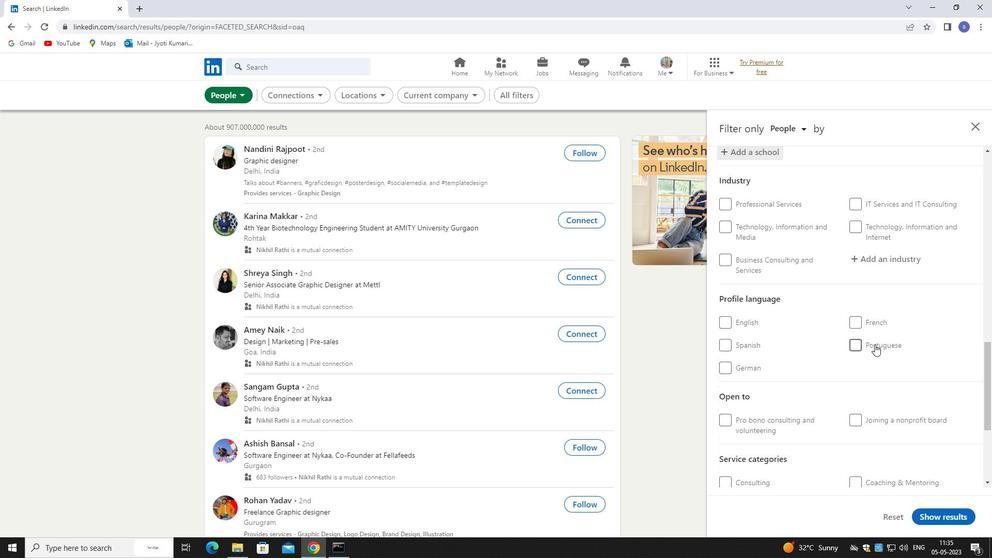
Action: Mouse moved to (871, 477)
Screenshot: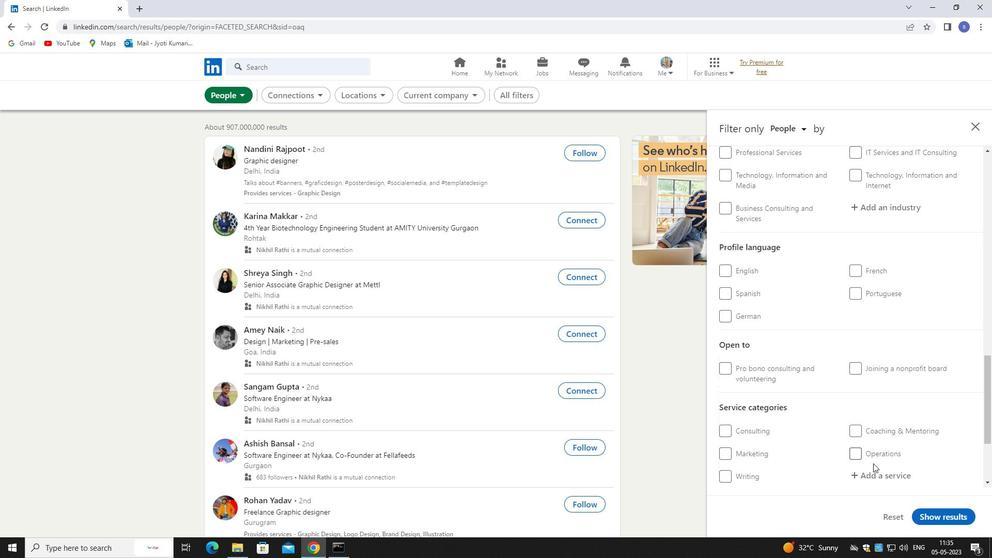 
Action: Mouse pressed left at (871, 477)
Screenshot: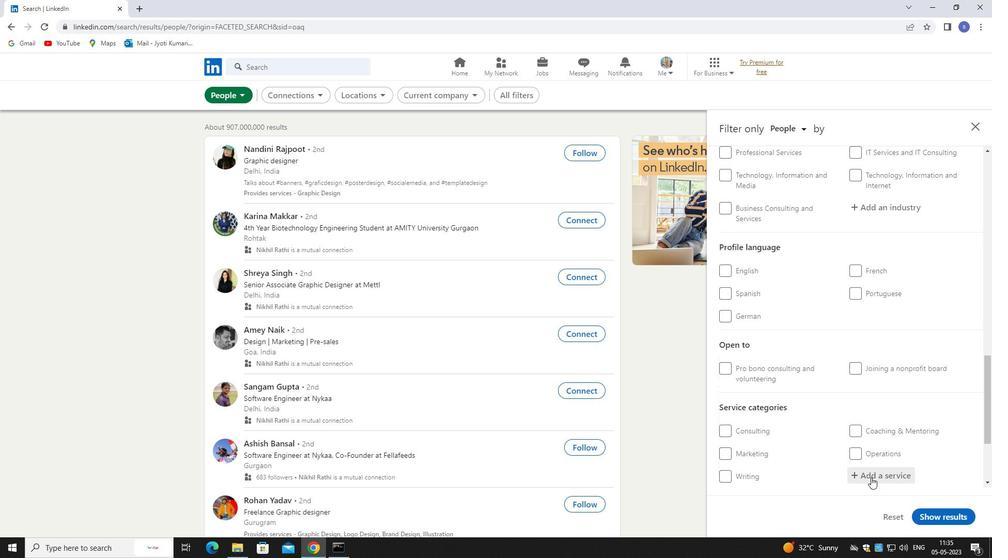 
Action: Mouse moved to (892, 444)
Screenshot: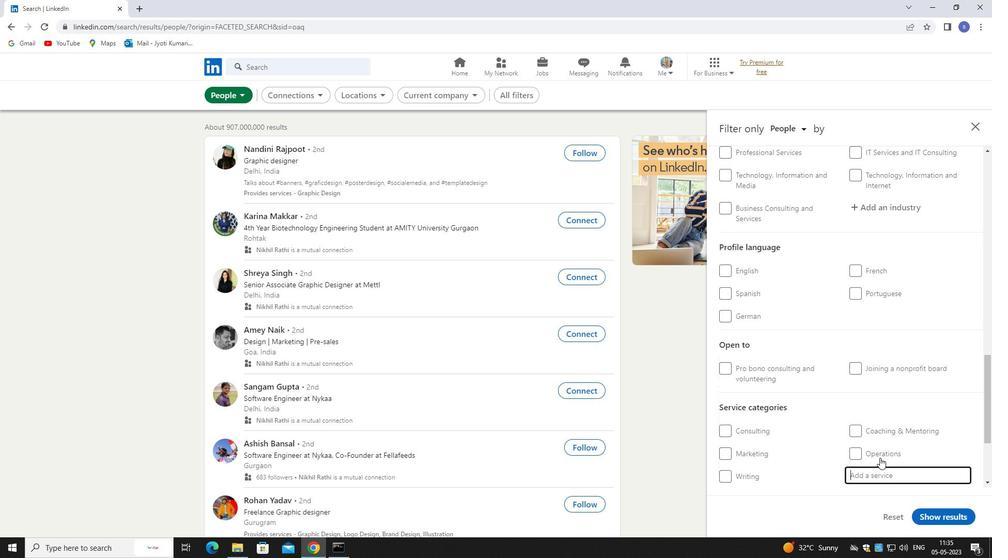 
Action: Mouse scrolled (892, 444) with delta (0, 0)
Screenshot: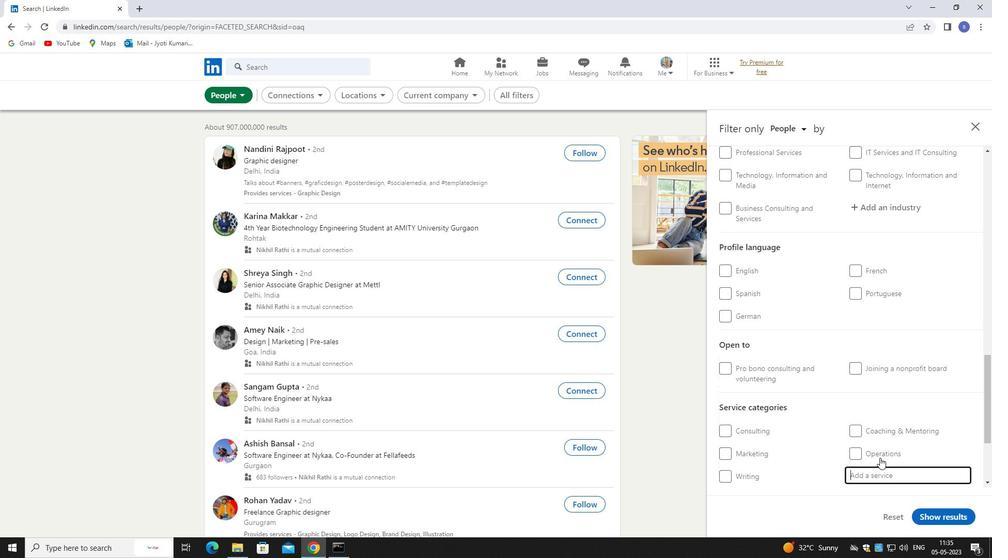 
Action: Mouse moved to (898, 436)
Screenshot: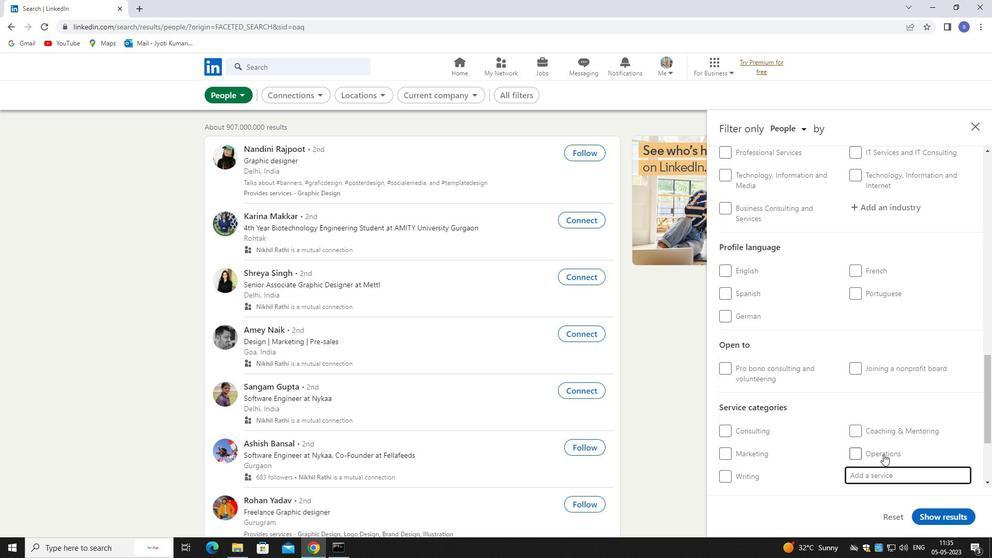 
Action: Mouse scrolled (898, 436) with delta (0, 0)
Screenshot: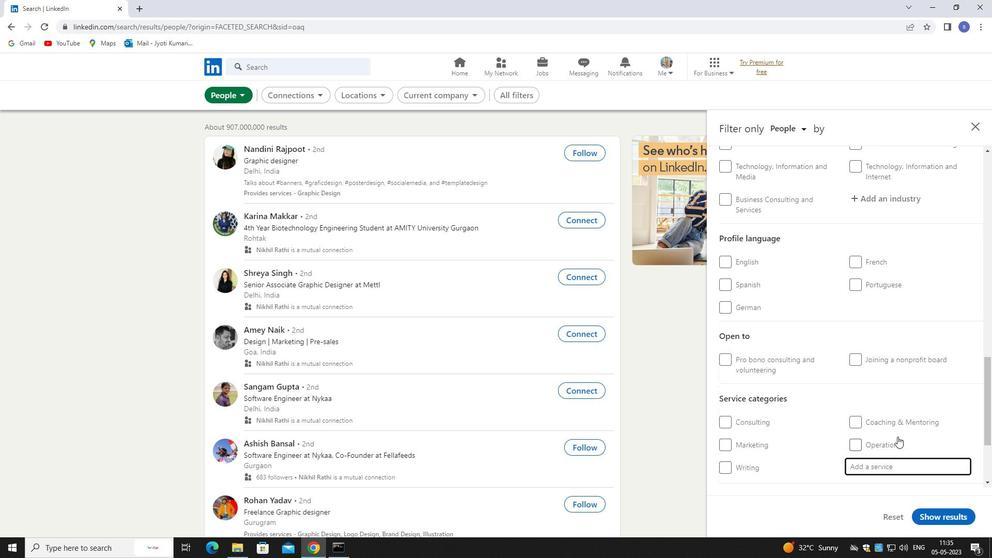 
Action: Mouse moved to (898, 435)
Screenshot: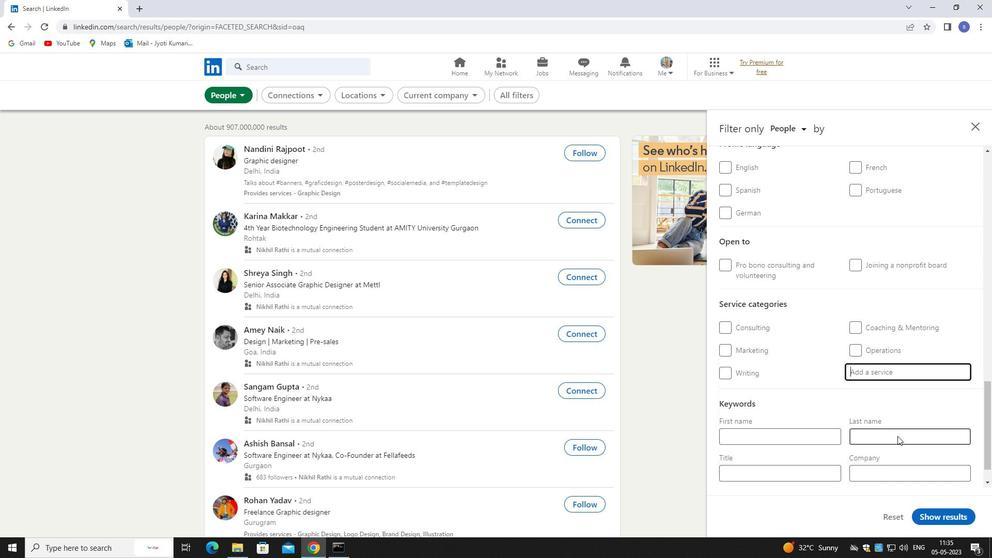 
Action: Key pressed MANAGEMENT
Screenshot: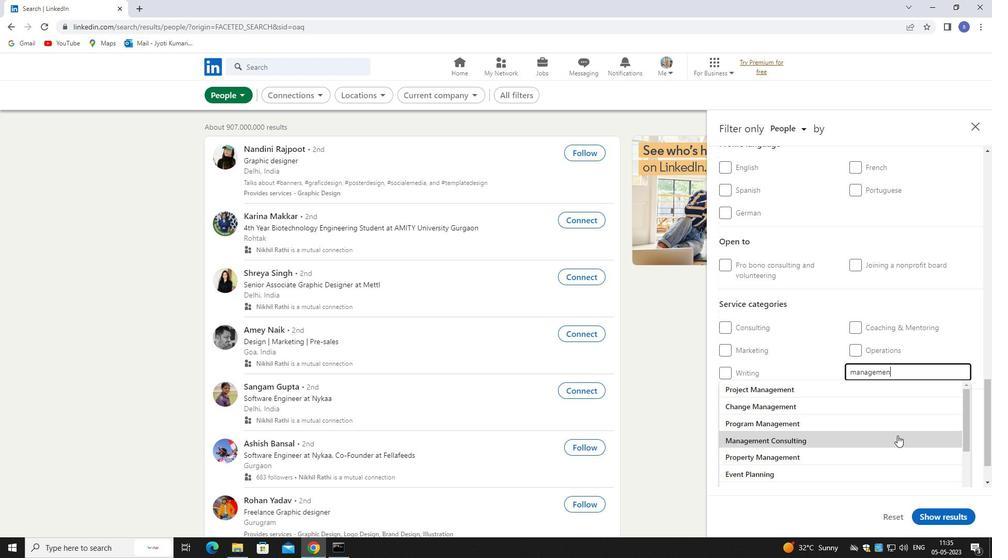 
Action: Mouse moved to (907, 375)
Screenshot: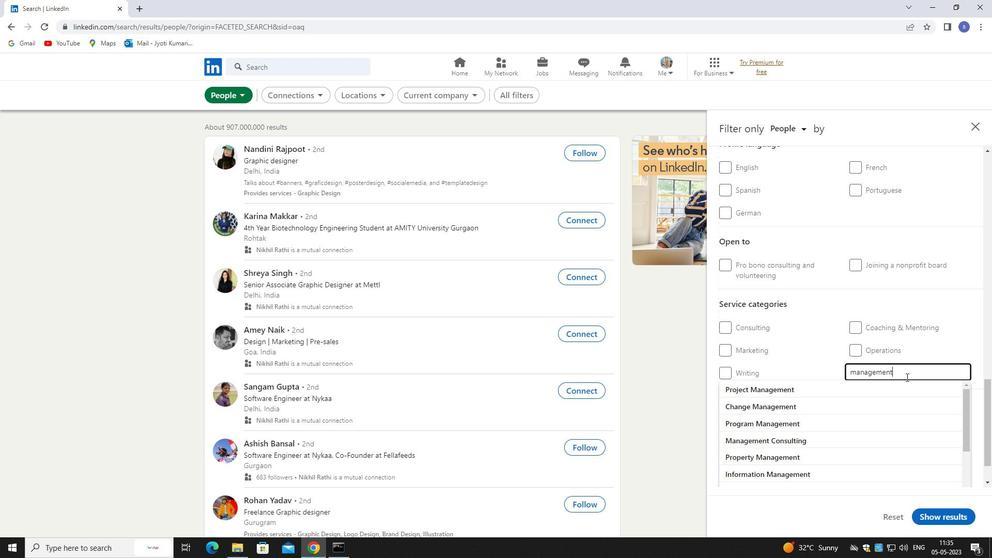 
Action: Key pressed <Key.enter>
Screenshot: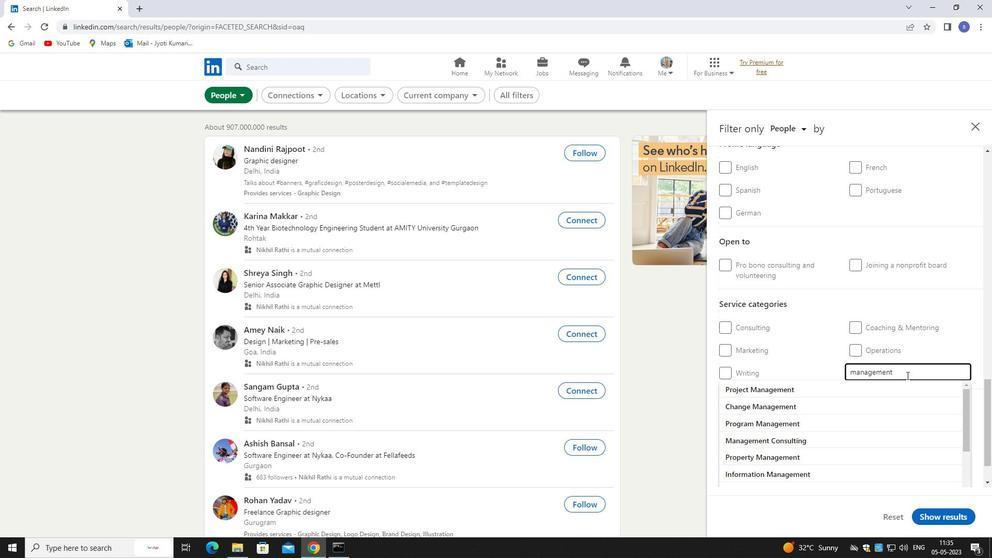 
Action: Mouse moved to (893, 361)
Screenshot: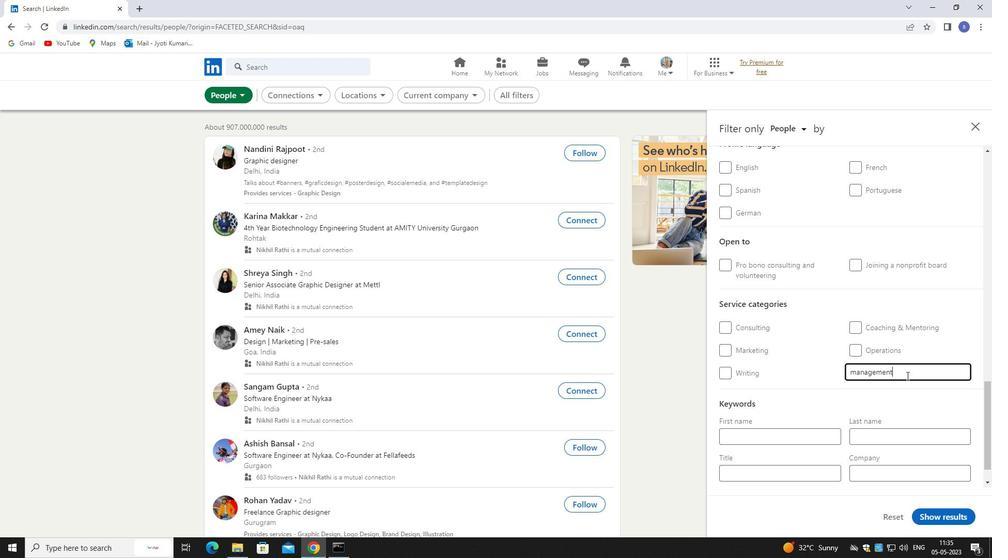 
Action: Mouse scrolled (893, 361) with delta (0, 0)
Screenshot: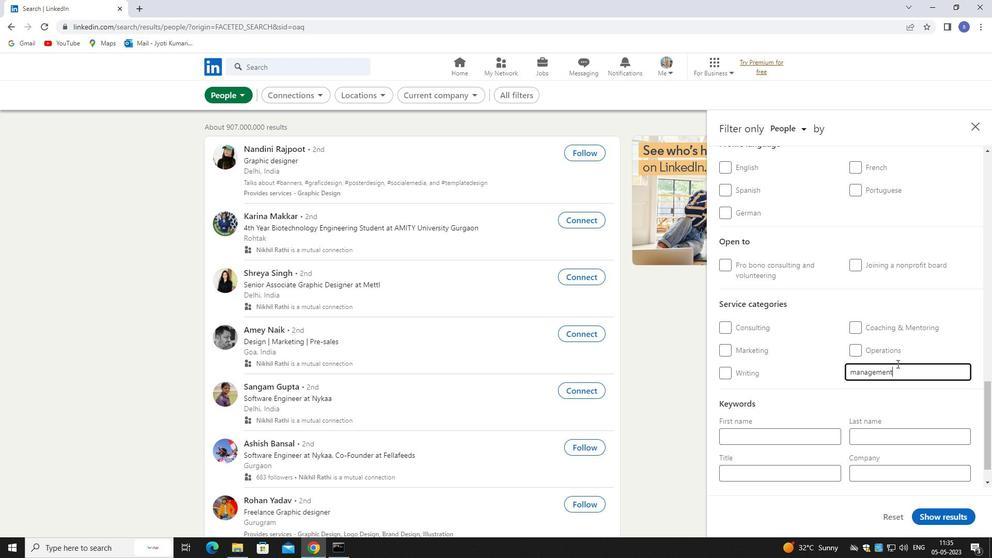 
Action: Mouse moved to (764, 434)
Screenshot: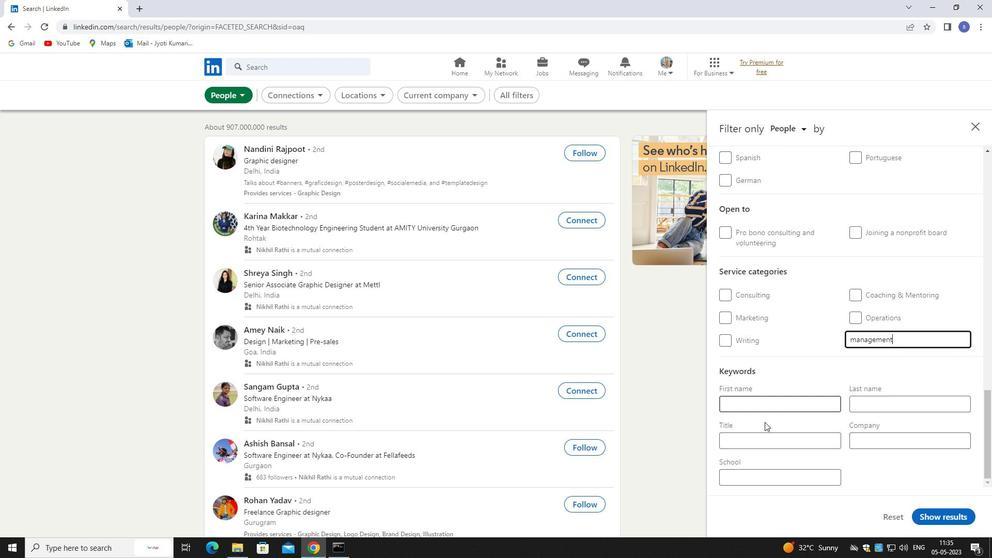 
Action: Mouse pressed left at (764, 434)
Screenshot: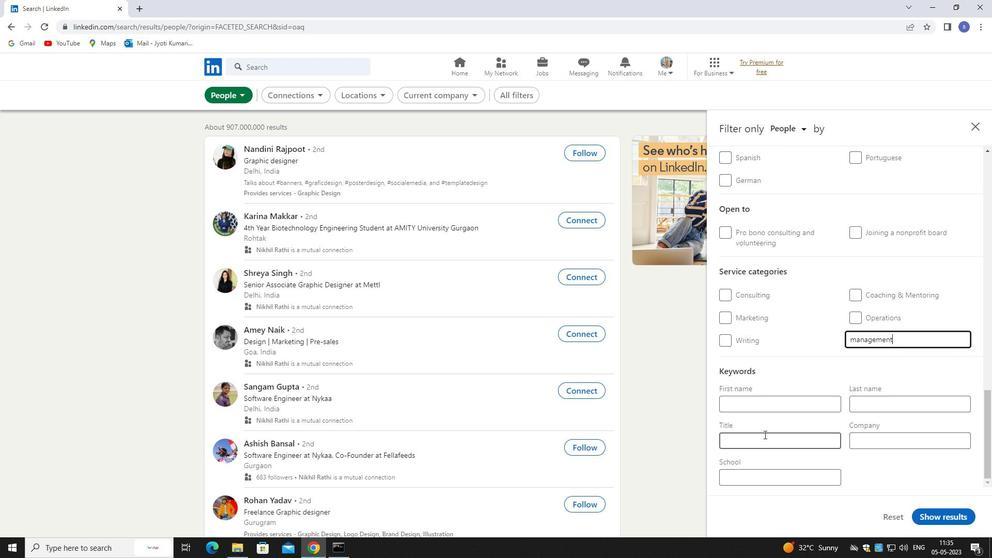 
Action: Mouse moved to (764, 443)
Screenshot: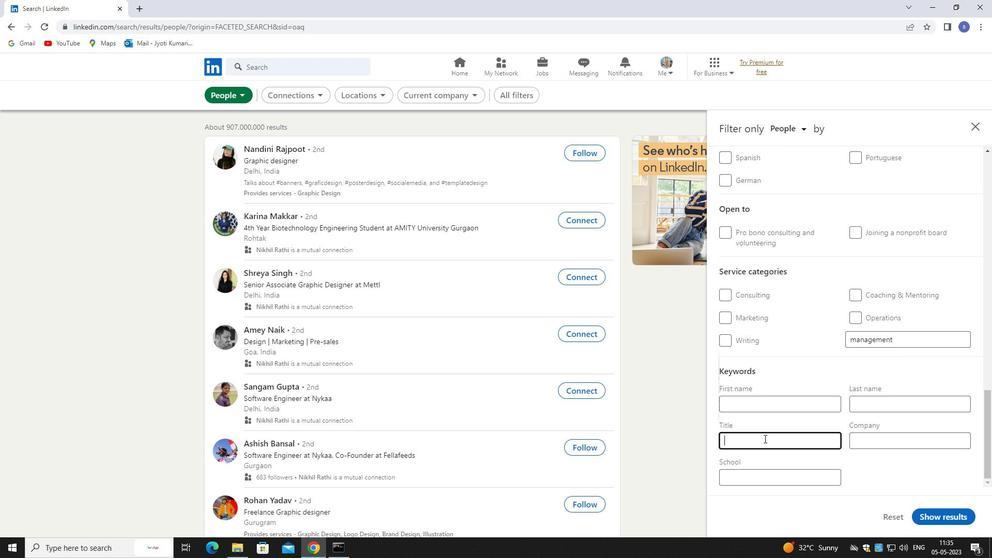 
Action: Key pressed <Key.shift>BRAND<Key.space><Key.shift>MANAGER
Screenshot: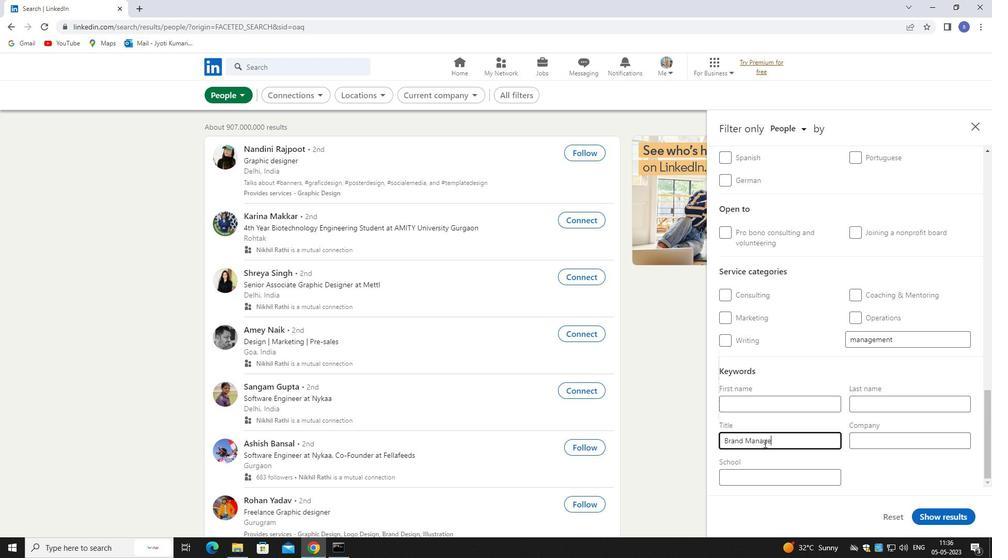 
Action: Mouse moved to (801, 428)
Screenshot: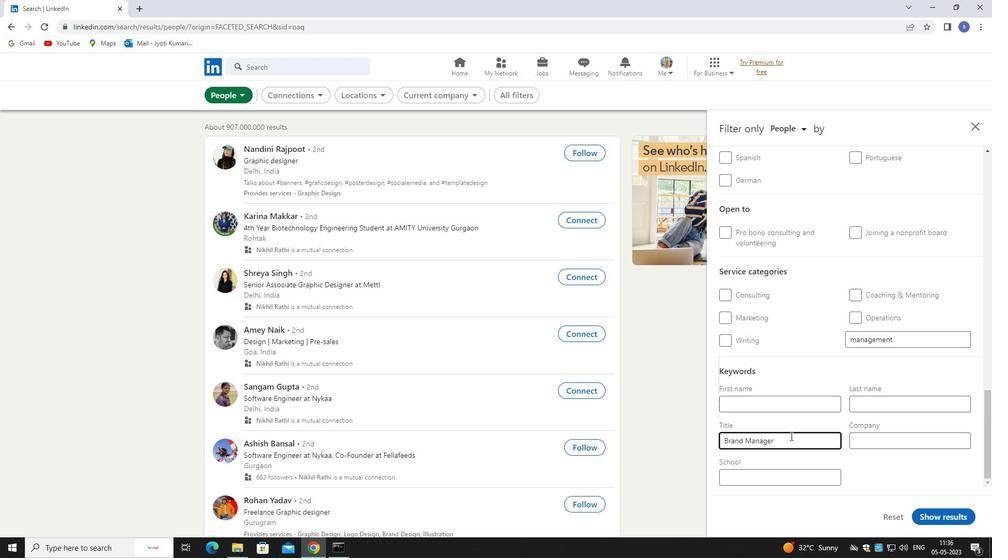 
Action: Mouse scrolled (801, 429) with delta (0, 0)
Screenshot: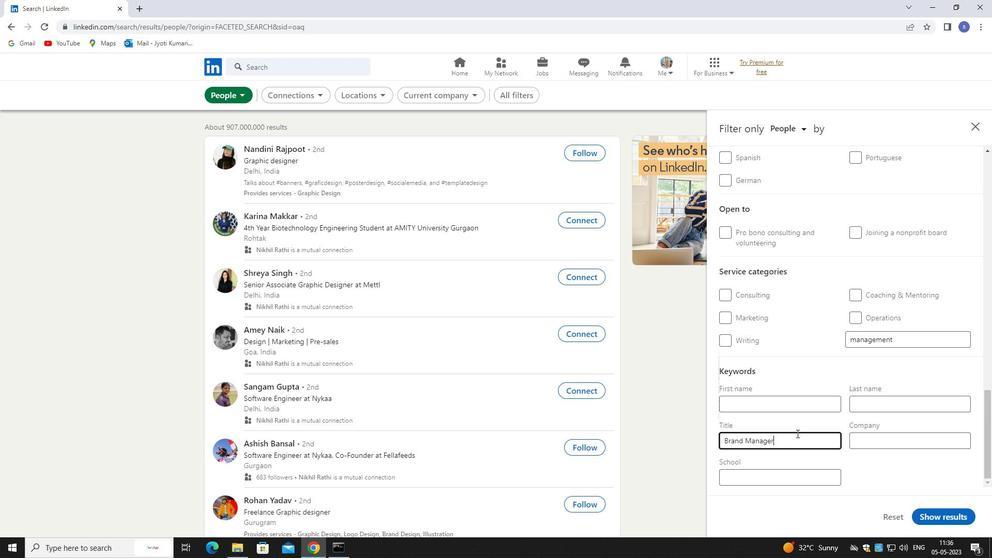 
Action: Mouse moved to (803, 423)
Screenshot: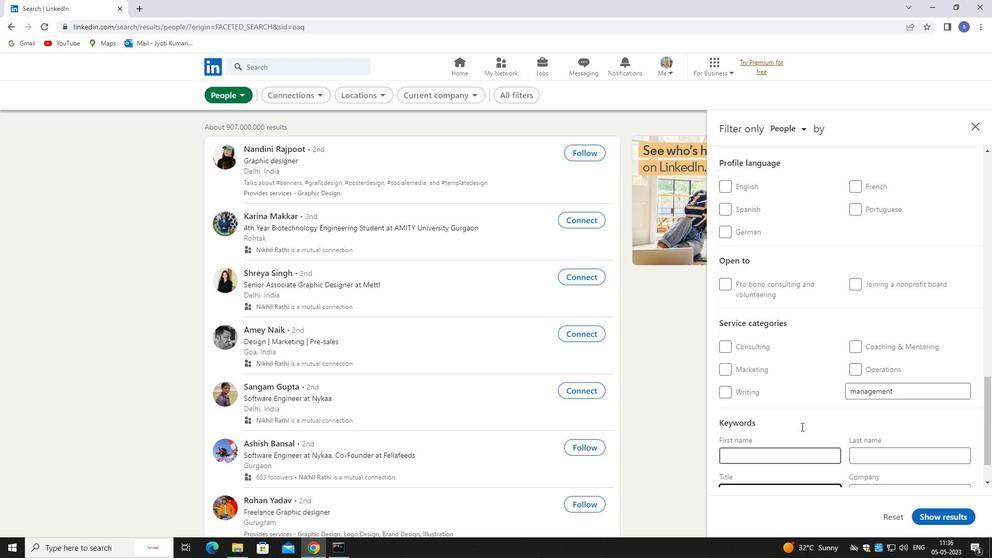 
Action: Mouse scrolled (803, 424) with delta (0, 0)
Screenshot: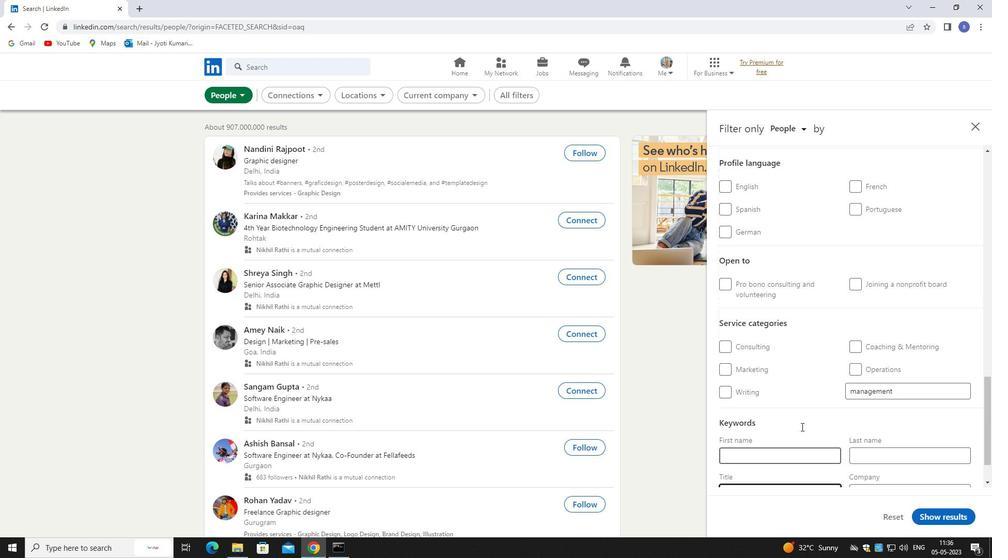 
Action: Mouse moved to (804, 421)
Screenshot: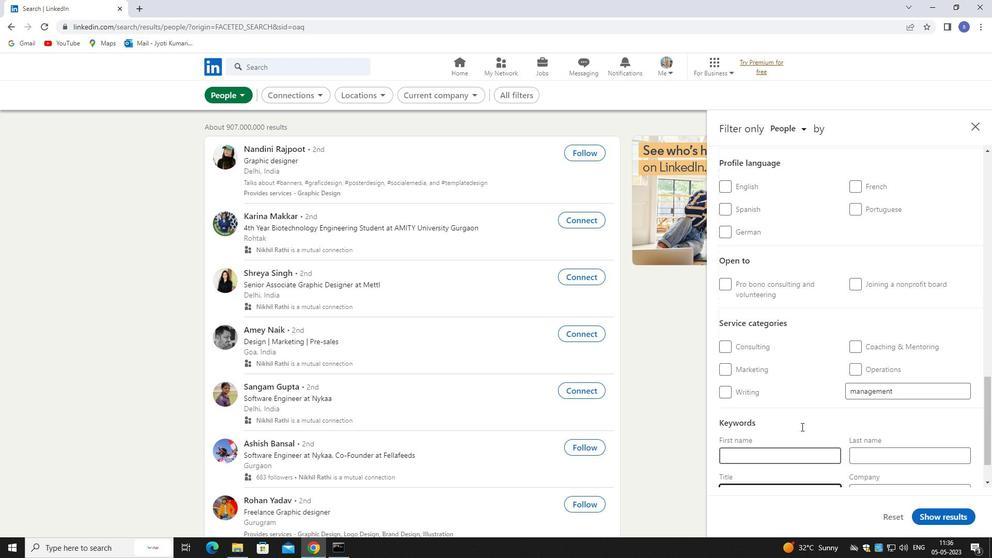 
Action: Mouse scrolled (804, 422) with delta (0, 0)
Screenshot: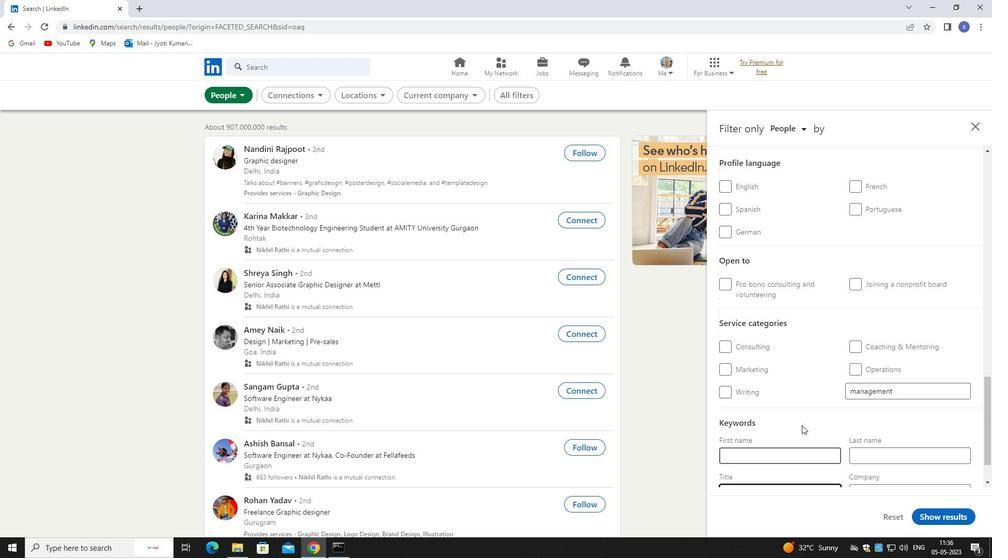 
Action: Mouse moved to (883, 311)
Screenshot: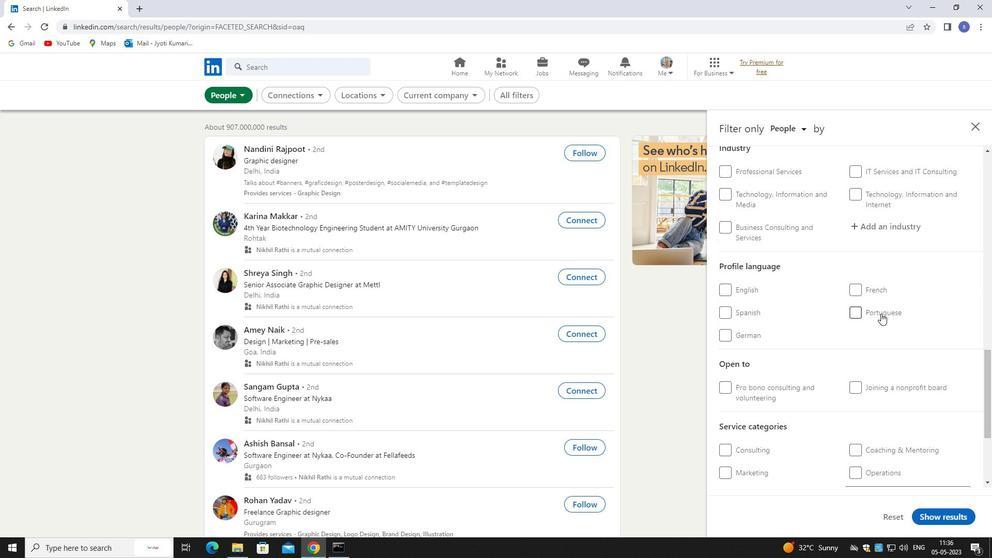 
Action: Mouse pressed left at (883, 311)
Screenshot: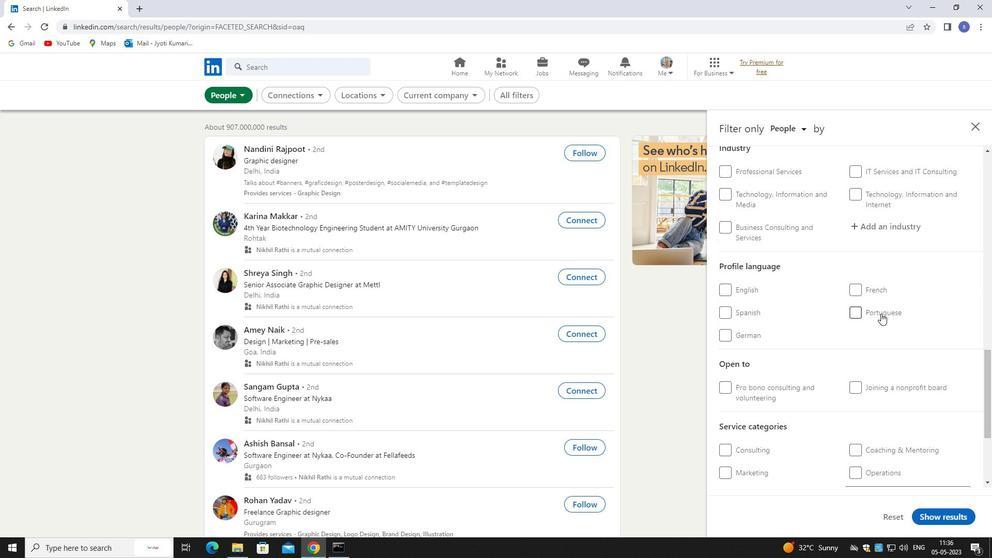 
Action: Mouse moved to (863, 376)
Screenshot: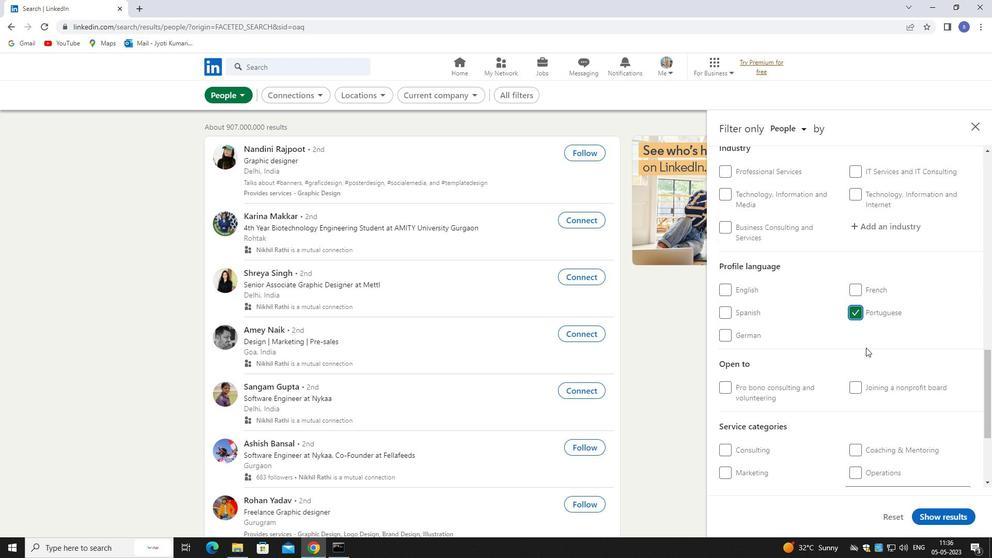 
Action: Mouse scrolled (863, 376) with delta (0, 0)
Screenshot: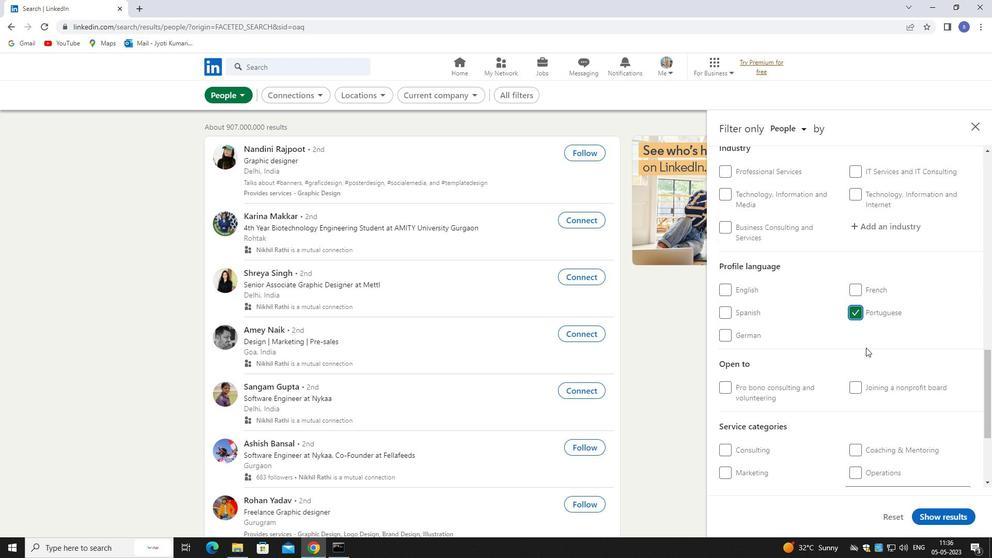 
Action: Mouse moved to (863, 391)
Screenshot: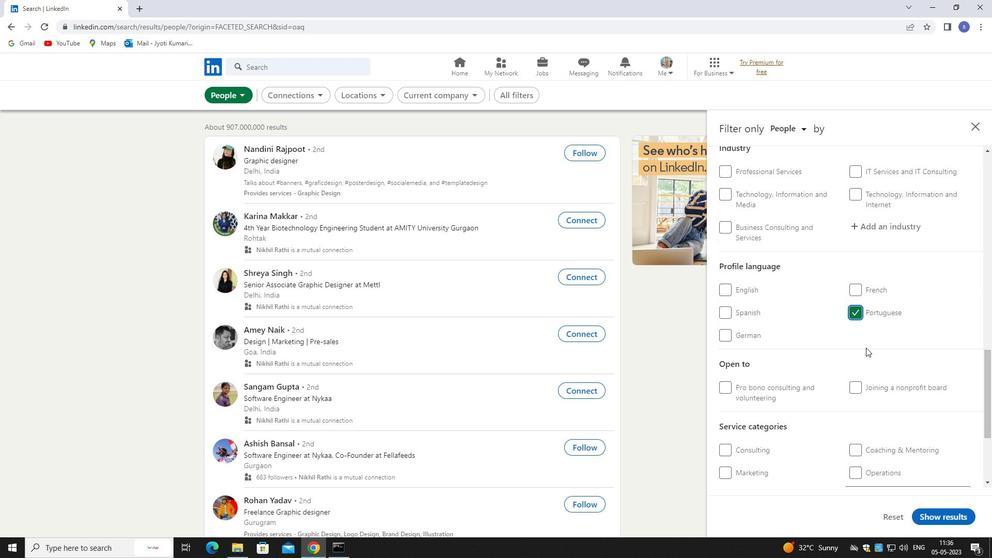 
Action: Mouse scrolled (863, 391) with delta (0, 0)
Screenshot: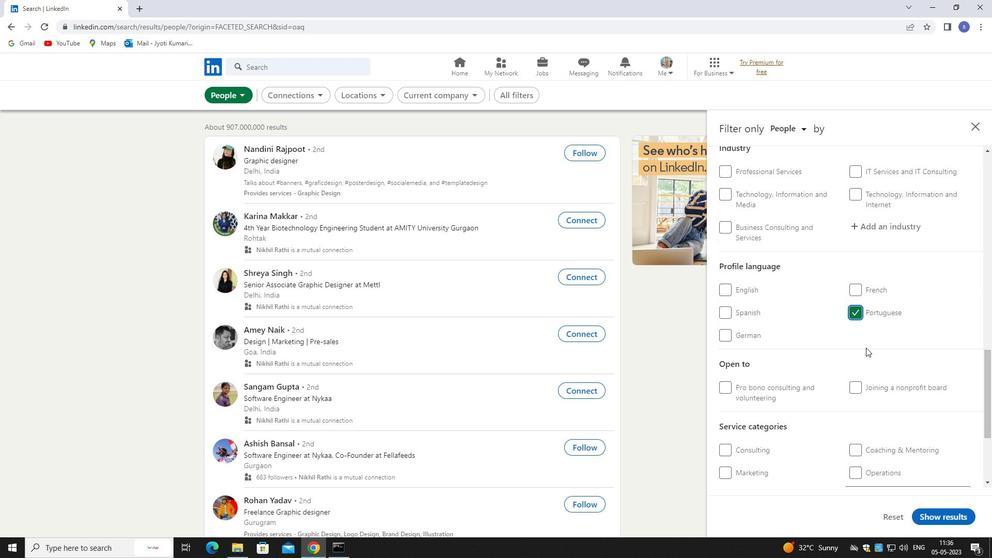 
Action: Mouse moved to (941, 513)
Screenshot: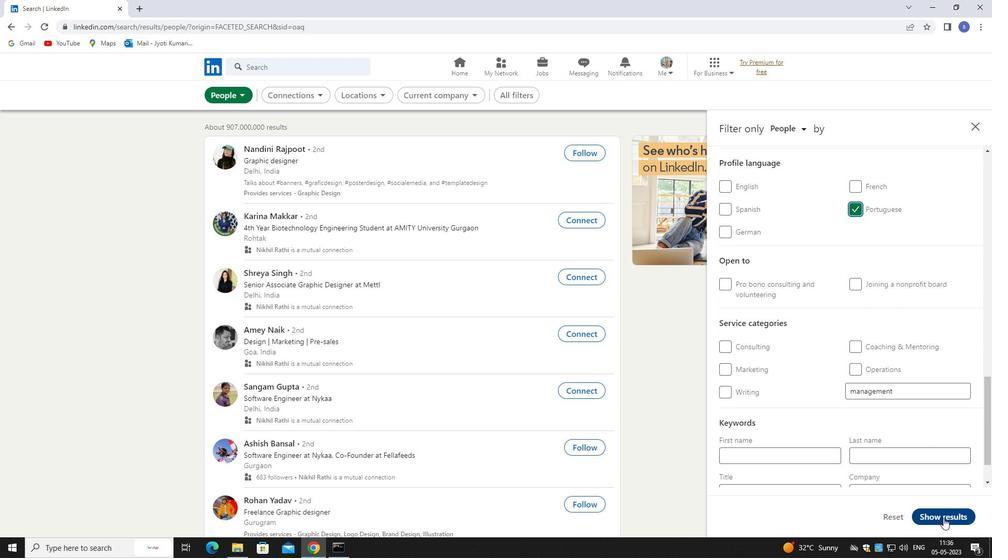 
Action: Mouse pressed left at (941, 513)
Screenshot: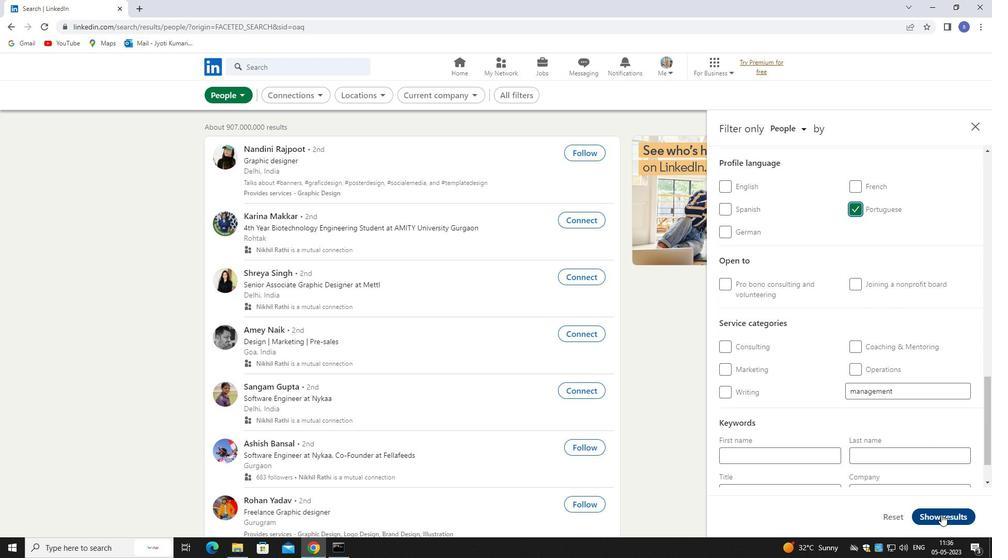
Action: Mouse moved to (951, 512)
Screenshot: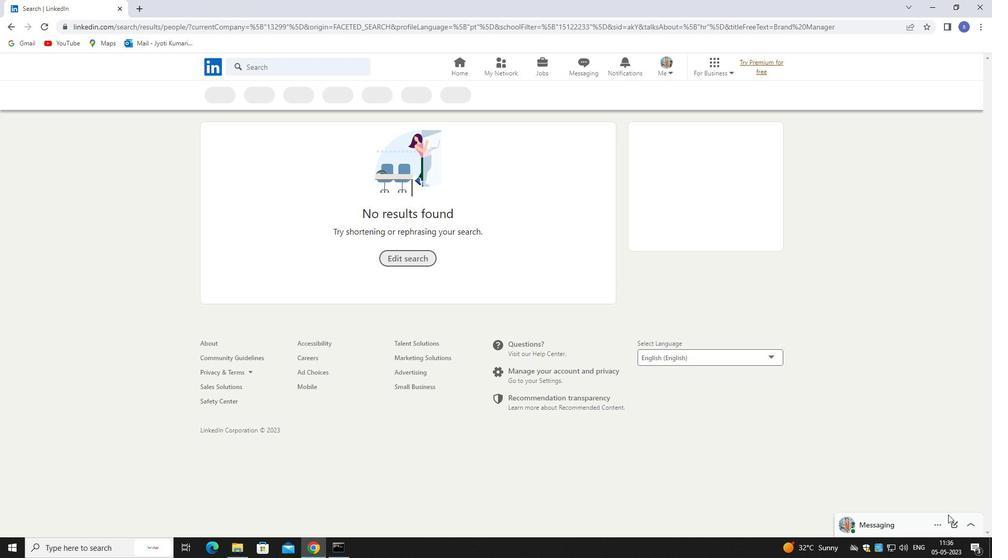 
